 Task: In Heading Arial with underline. Font size of heading  '18'Font style of data Calibri. Font size of data  9Alignment of headline & data Align center. Fill color in heading,  RedFont color of data Black Apply border in Data No BorderIn the sheet   Radiant Sales templetes book
Action: Mouse moved to (344, 606)
Screenshot: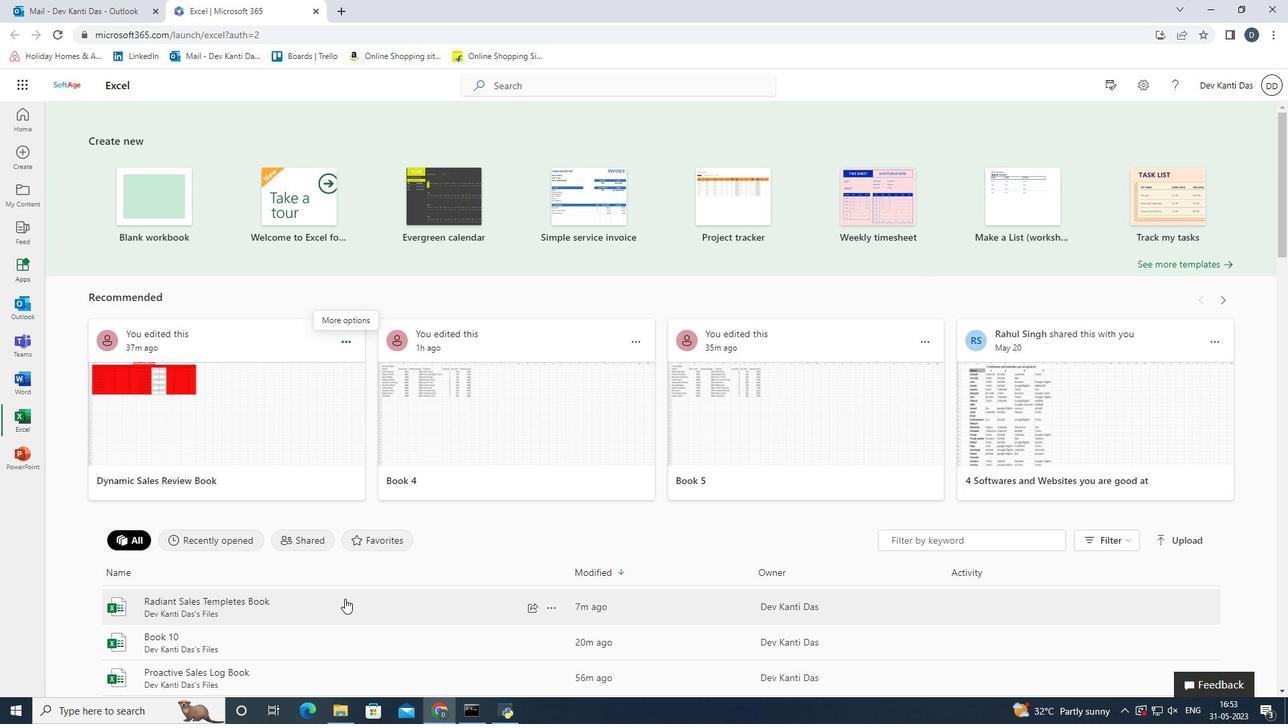 
Action: Mouse pressed left at (344, 606)
Screenshot: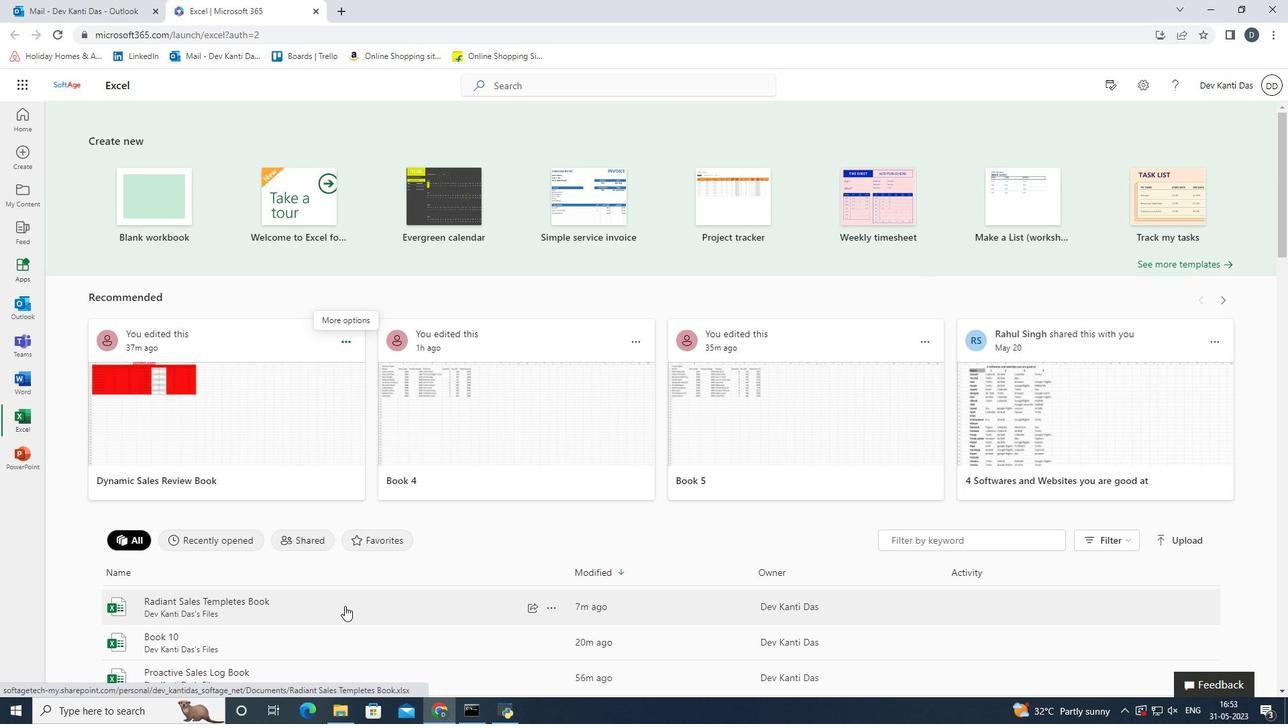 
Action: Mouse moved to (151, 234)
Screenshot: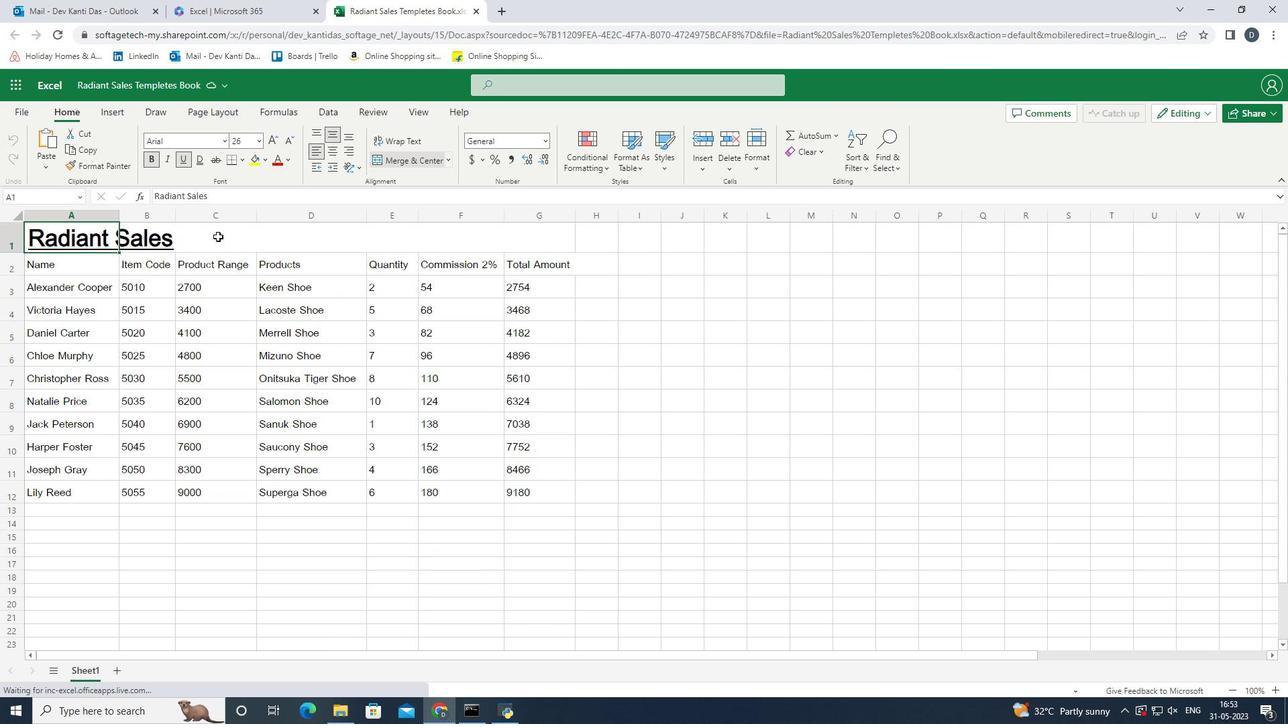 
Action: Mouse pressed left at (151, 234)
Screenshot: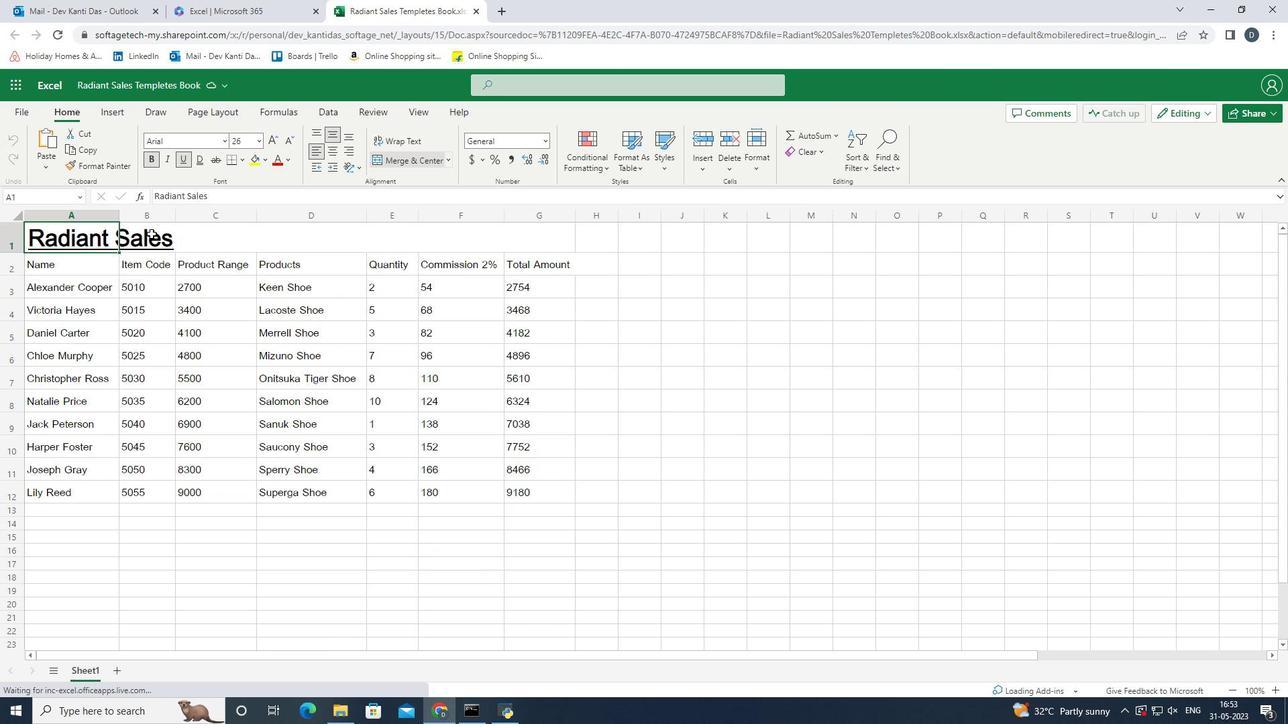 
Action: Mouse moved to (224, 142)
Screenshot: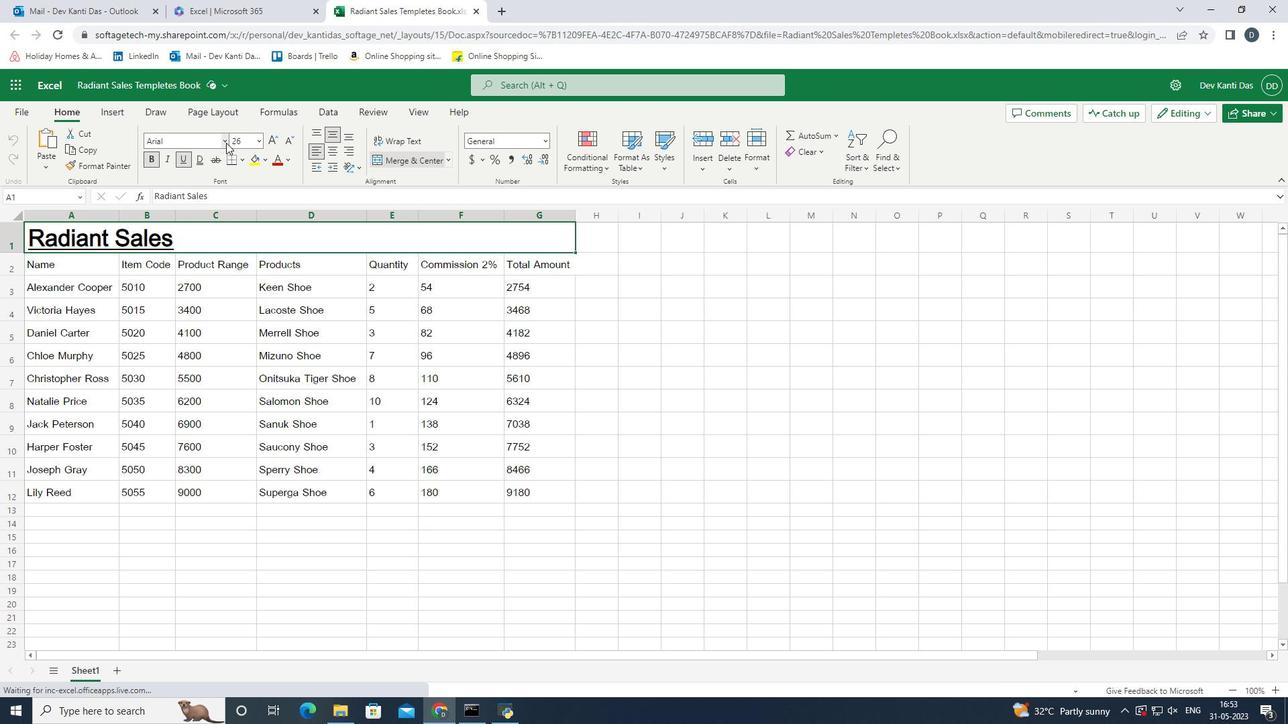 
Action: Mouse pressed left at (224, 142)
Screenshot: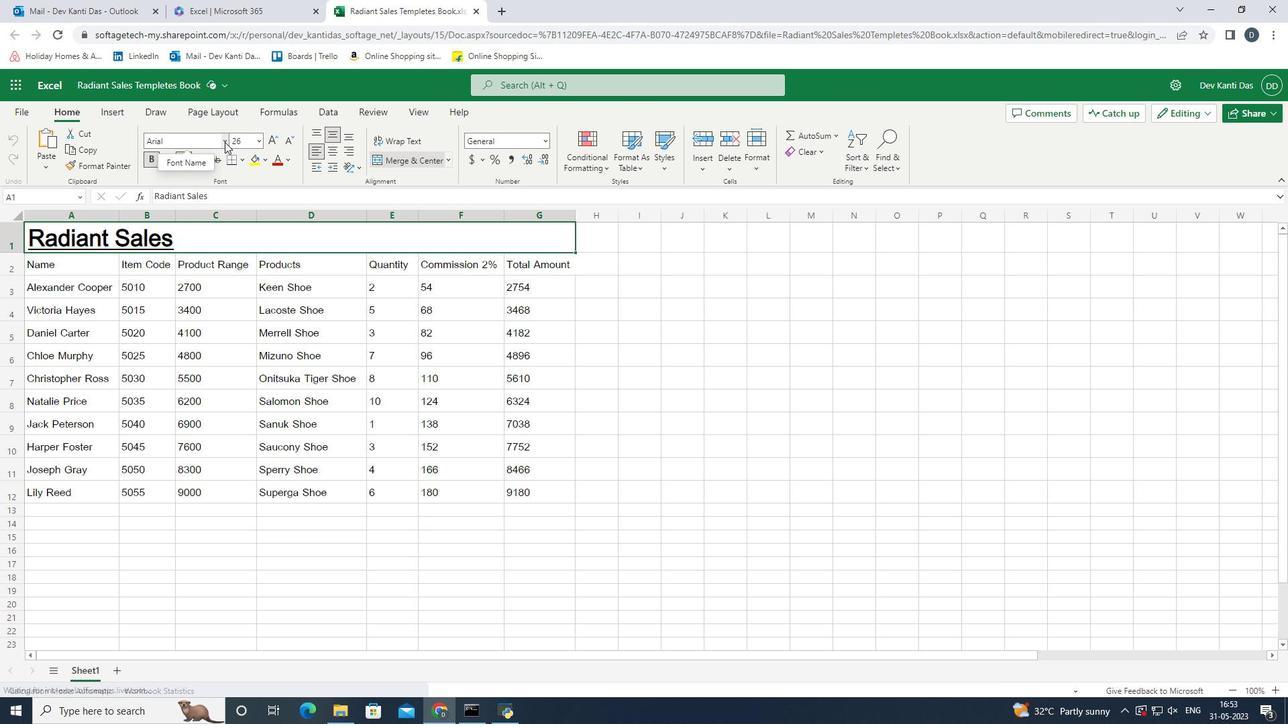 
Action: Mouse moved to (197, 201)
Screenshot: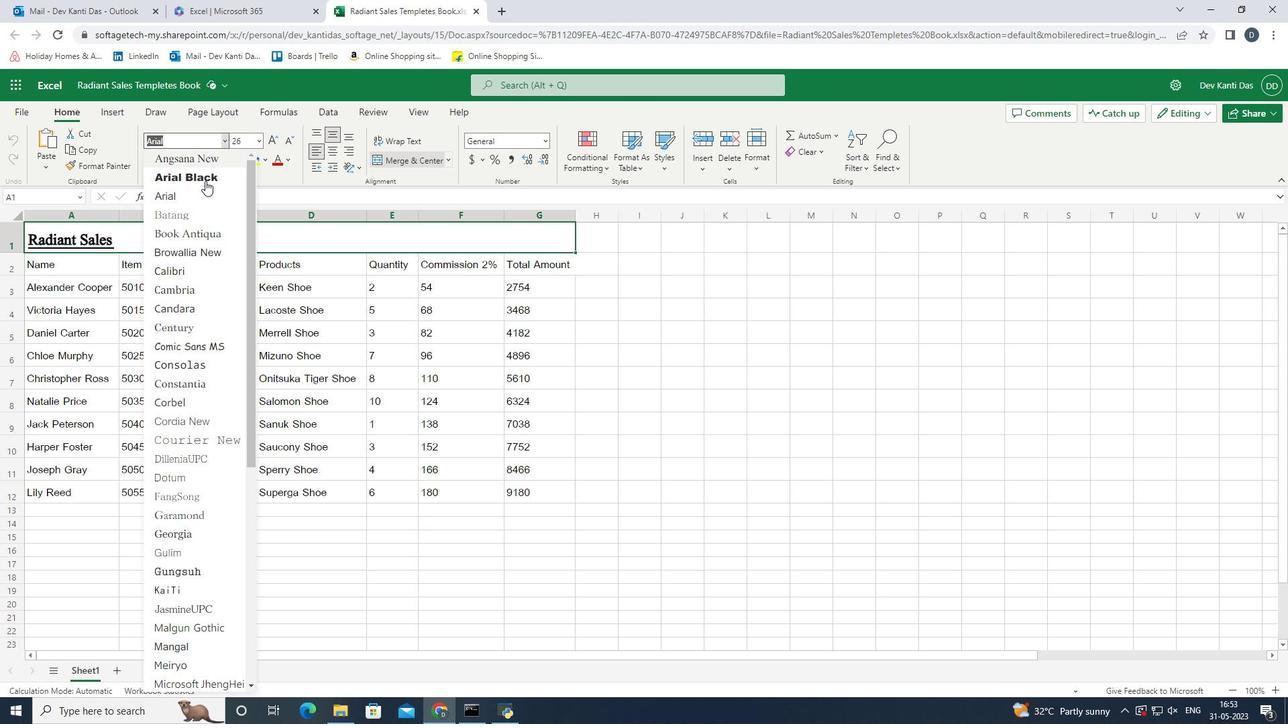 
Action: Mouse pressed left at (197, 201)
Screenshot: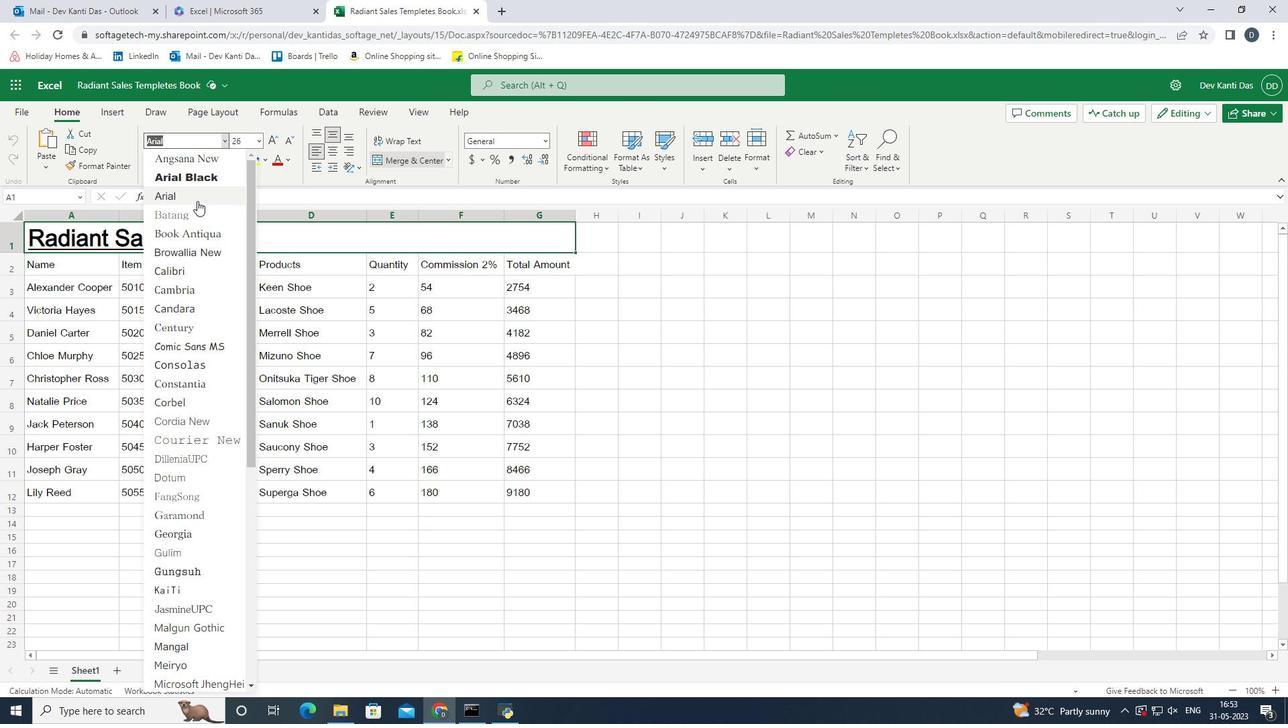 
Action: Mouse moved to (176, 161)
Screenshot: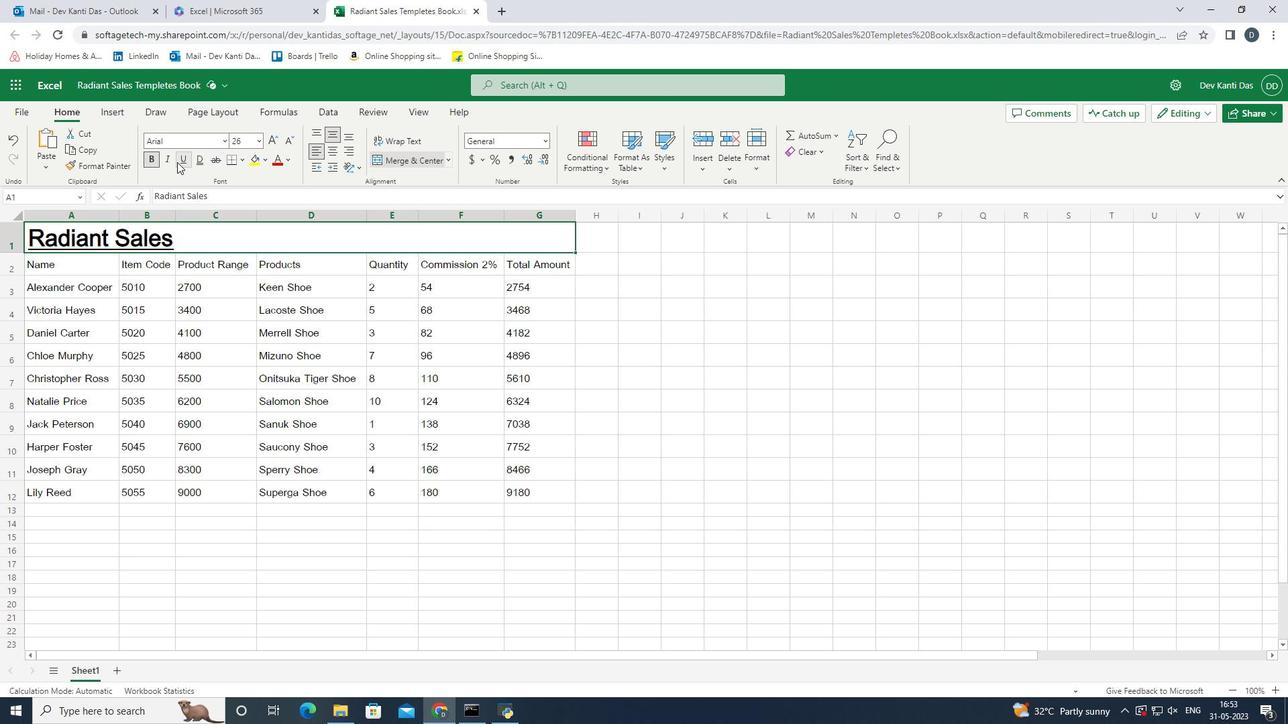 
Action: Mouse pressed left at (176, 161)
Screenshot: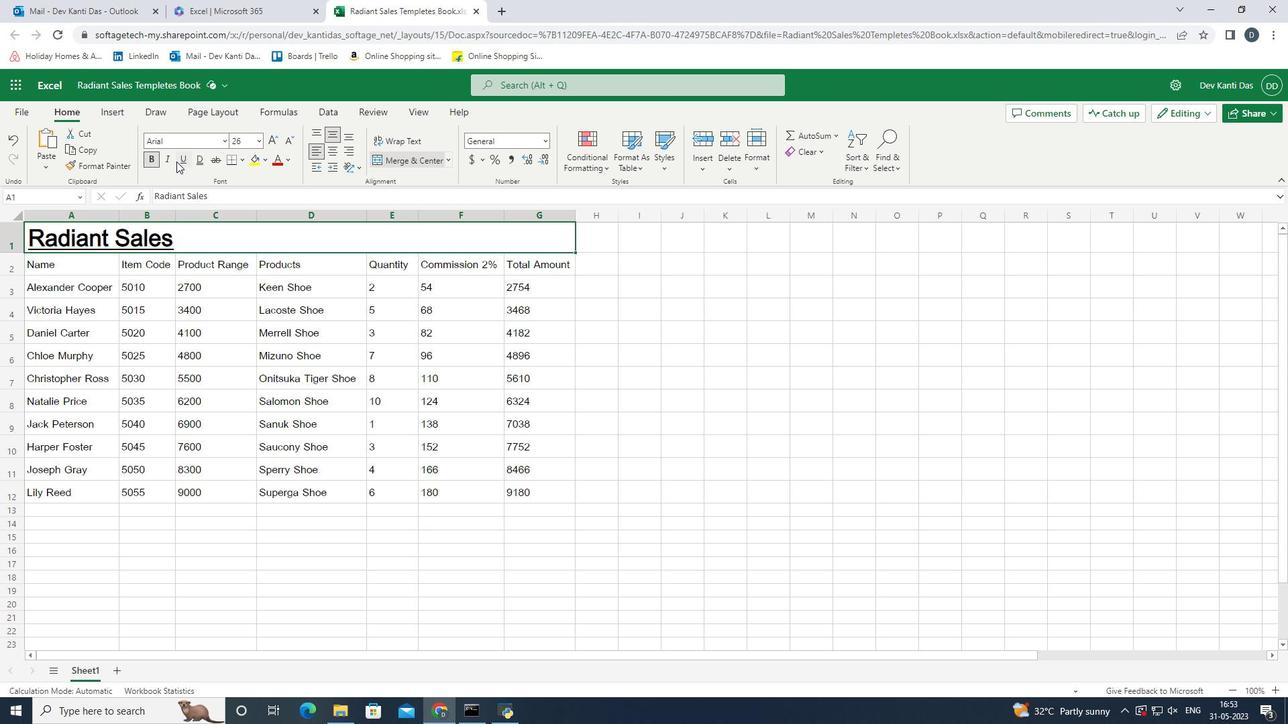 
Action: Mouse moved to (183, 161)
Screenshot: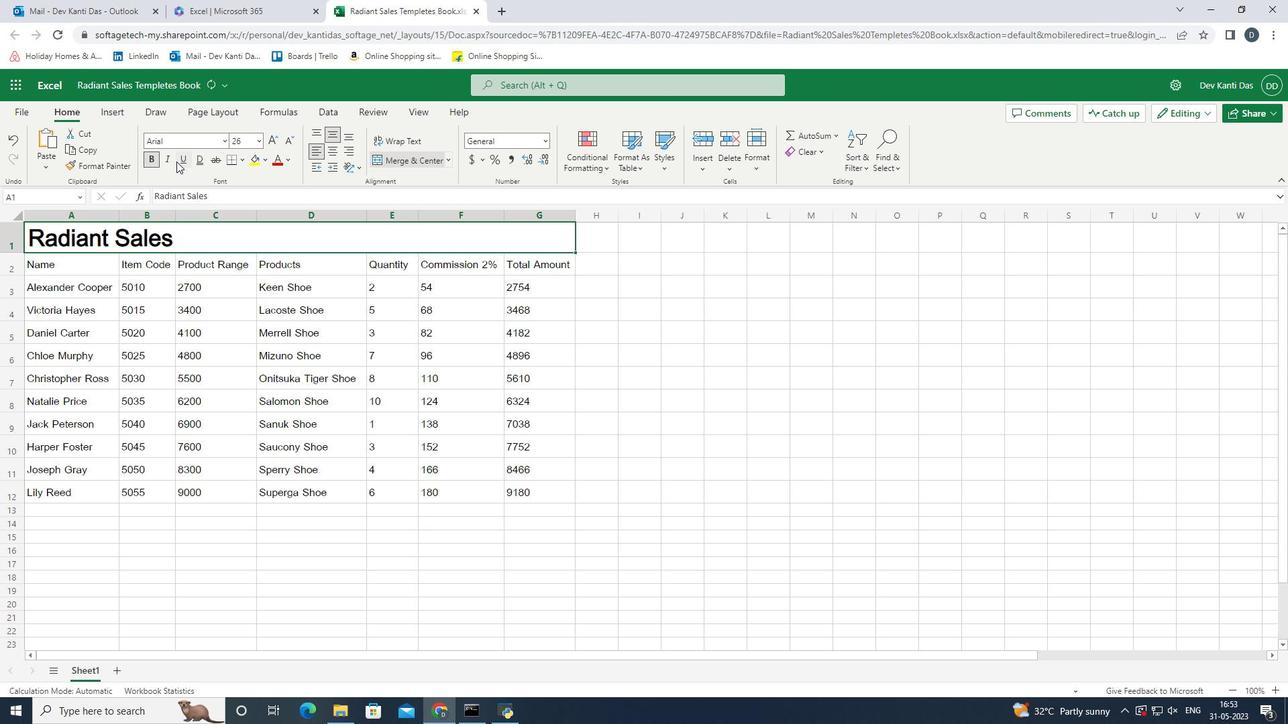 
Action: Mouse pressed left at (183, 161)
Screenshot: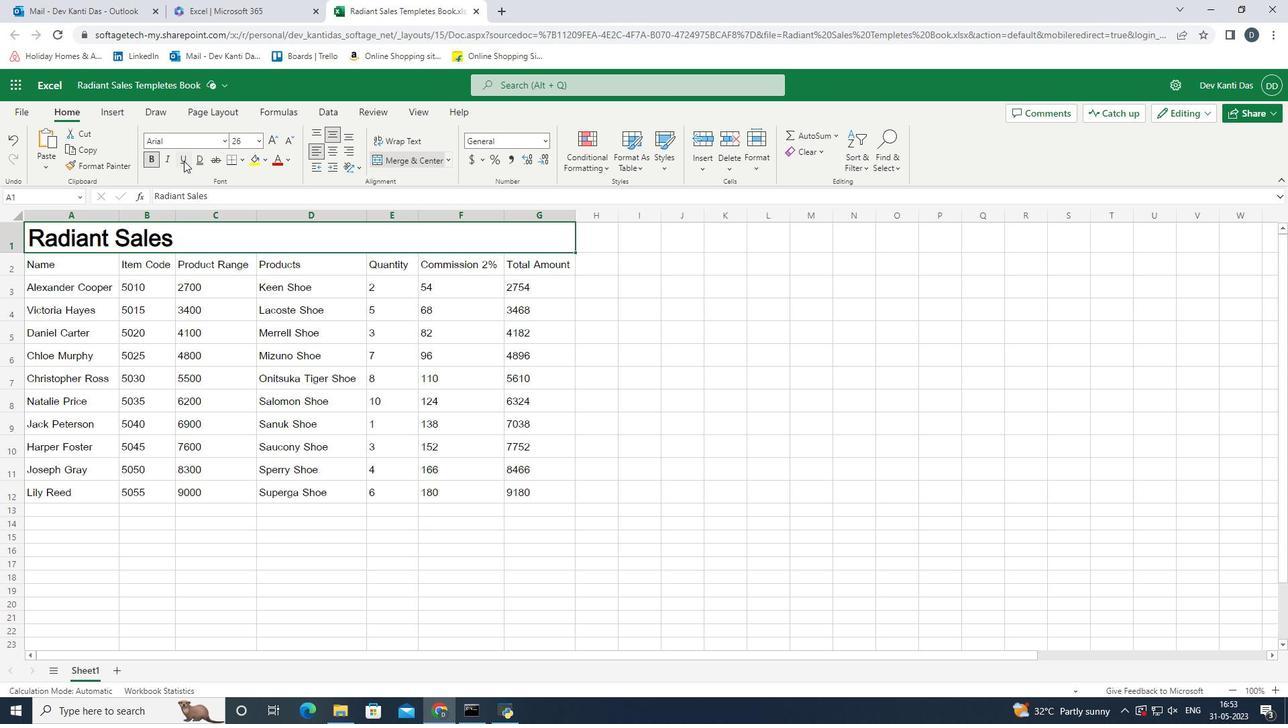 
Action: Mouse moved to (256, 141)
Screenshot: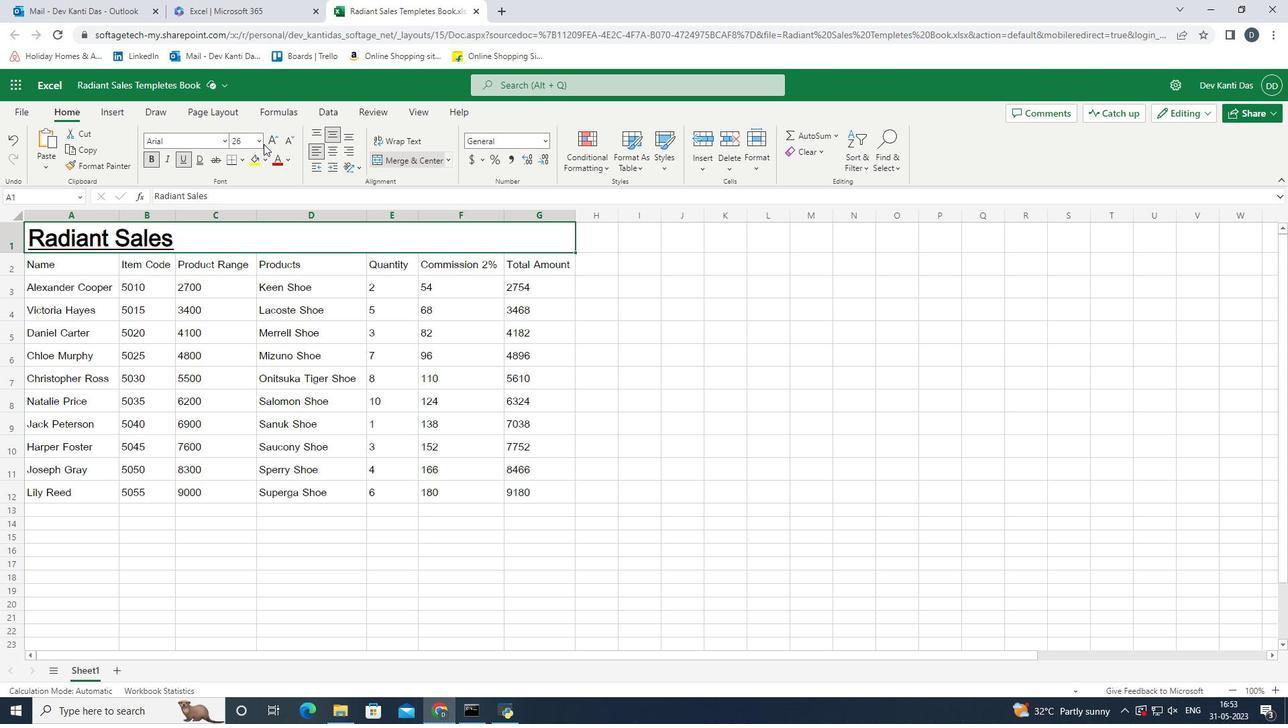 
Action: Mouse pressed left at (256, 141)
Screenshot: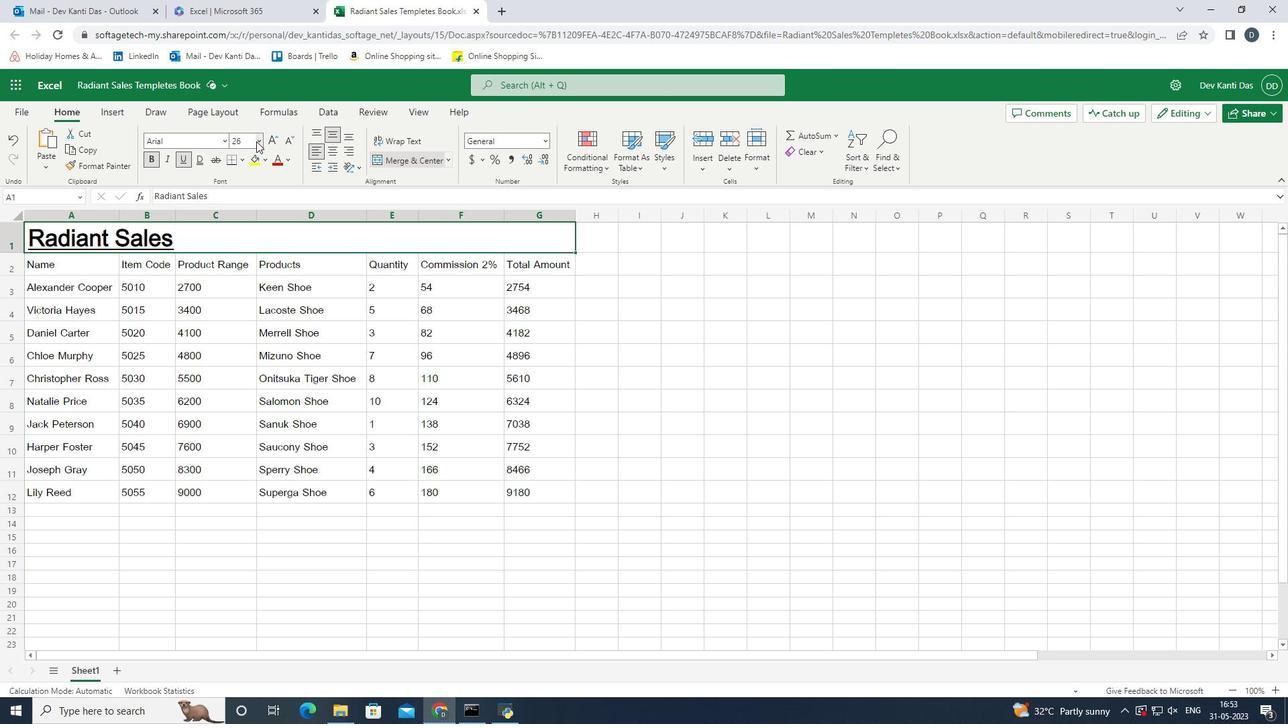 
Action: Mouse moved to (253, 287)
Screenshot: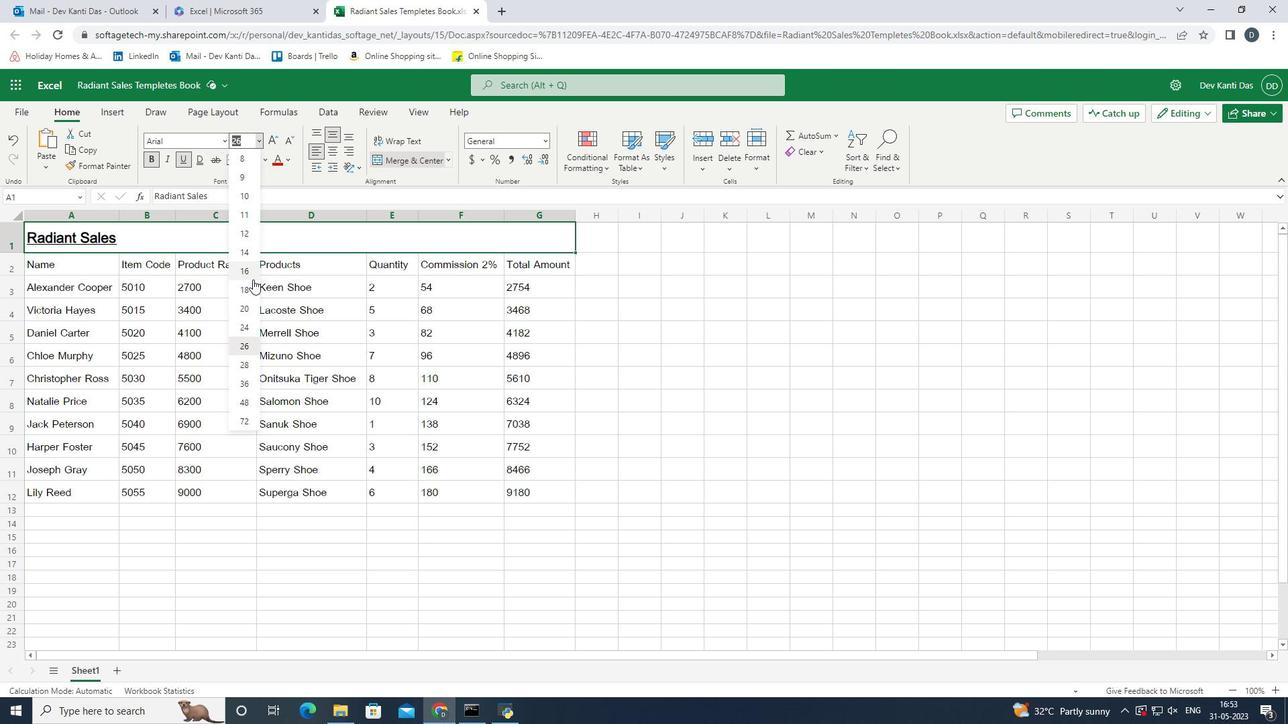 
Action: Mouse pressed left at (253, 287)
Screenshot: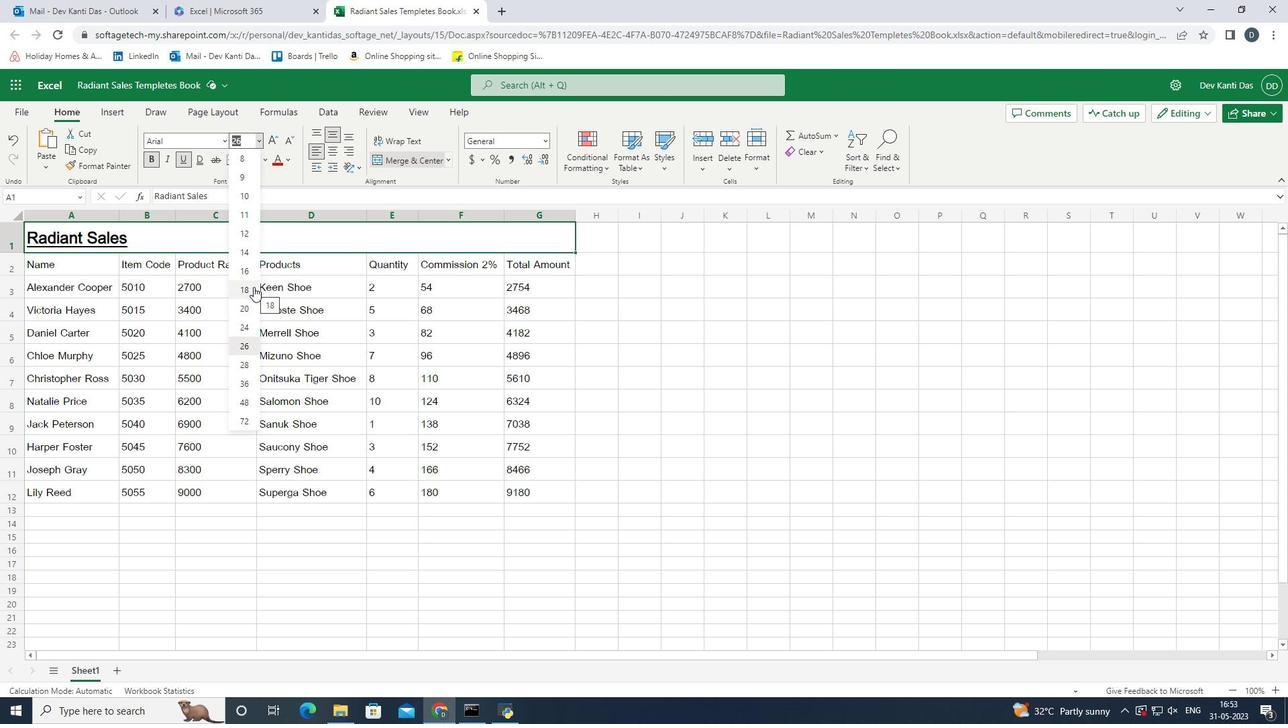 
Action: Mouse moved to (51, 256)
Screenshot: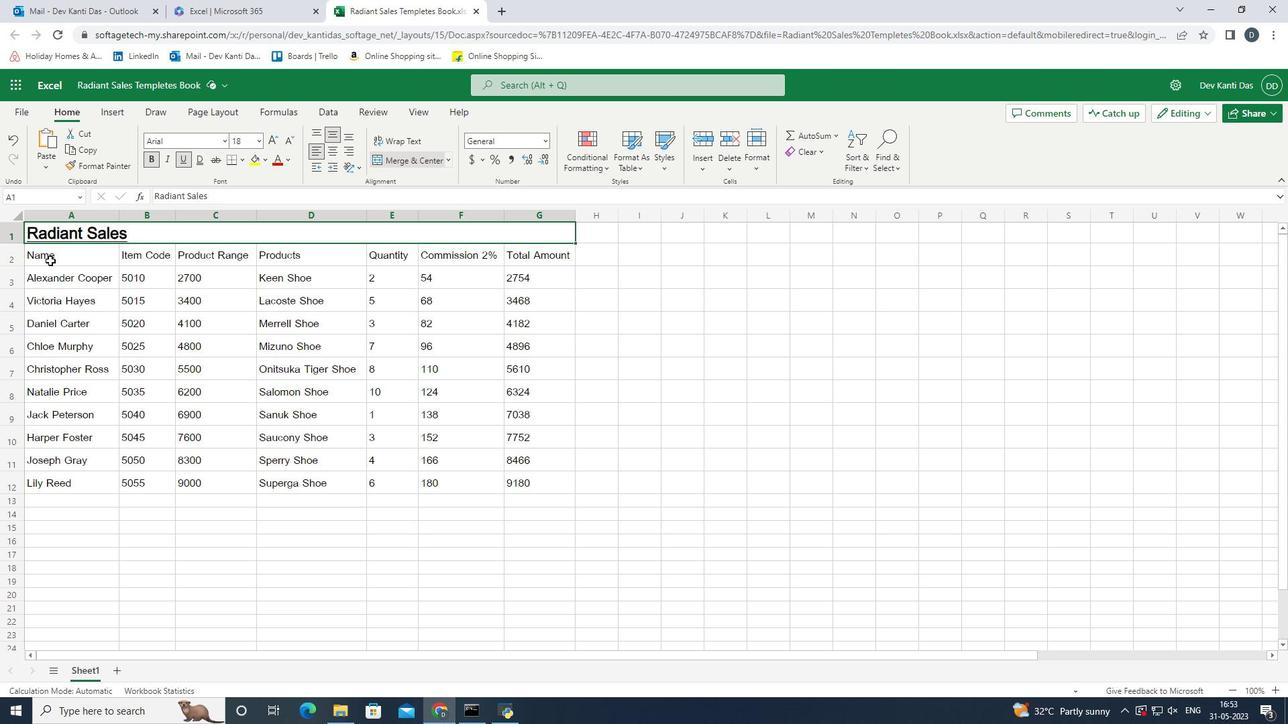 
Action: Mouse pressed left at (51, 256)
Screenshot: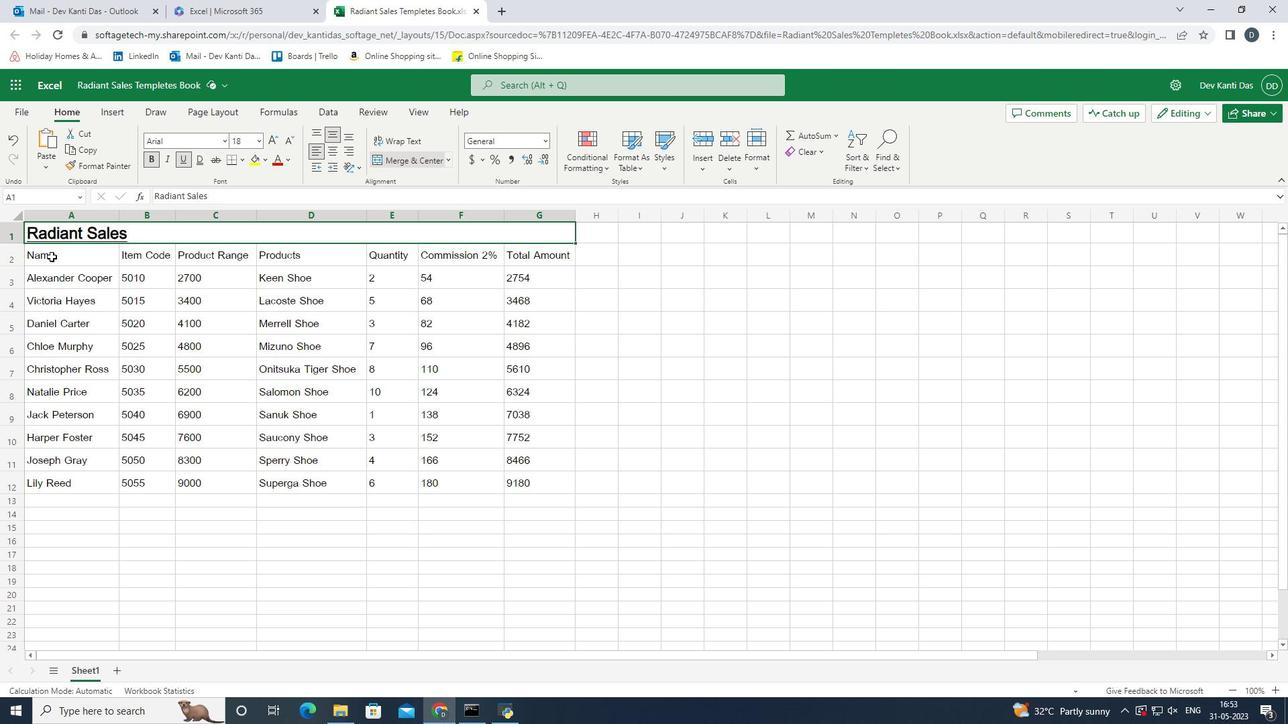 
Action: Mouse moved to (55, 254)
Screenshot: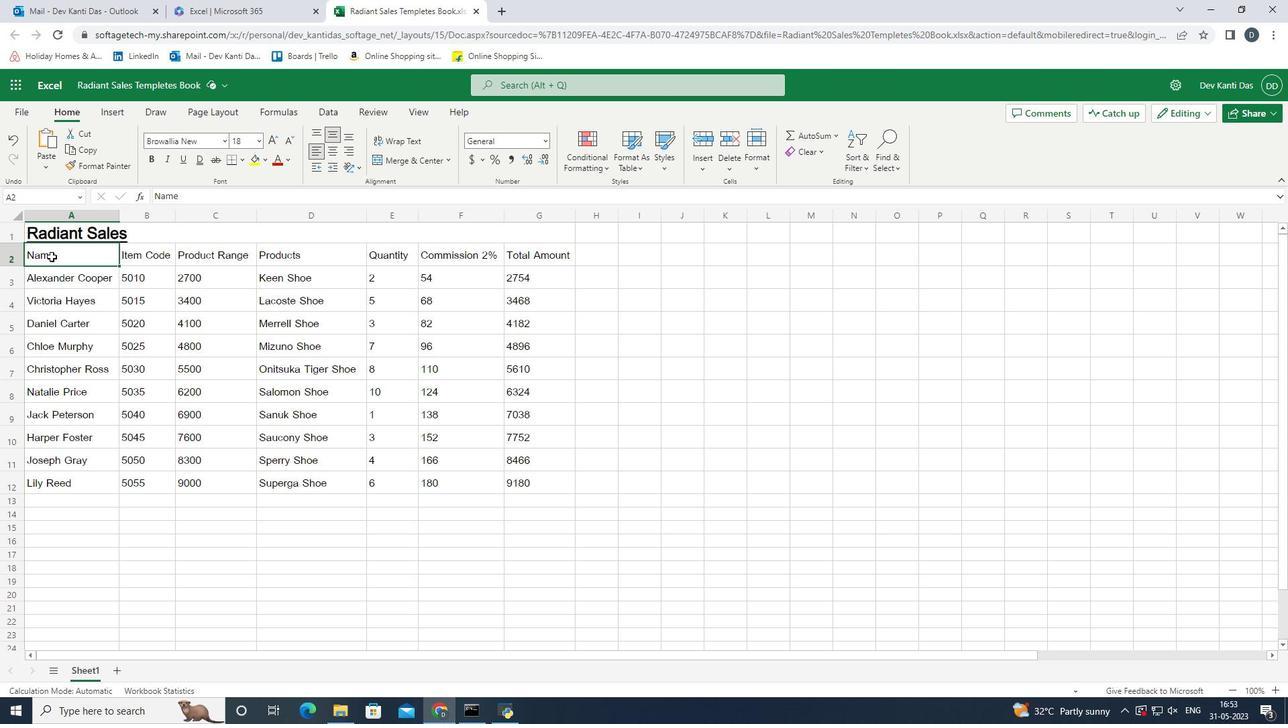 
Action: Mouse pressed left at (55, 254)
Screenshot: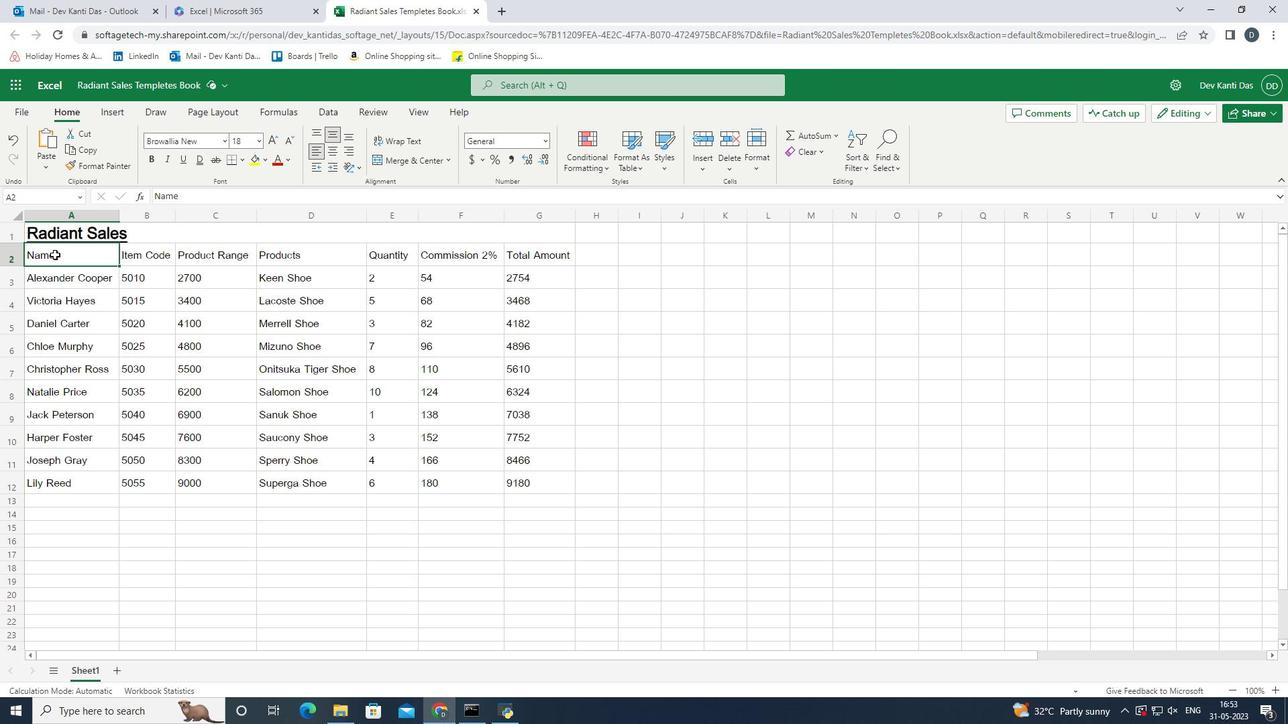 
Action: Mouse moved to (226, 139)
Screenshot: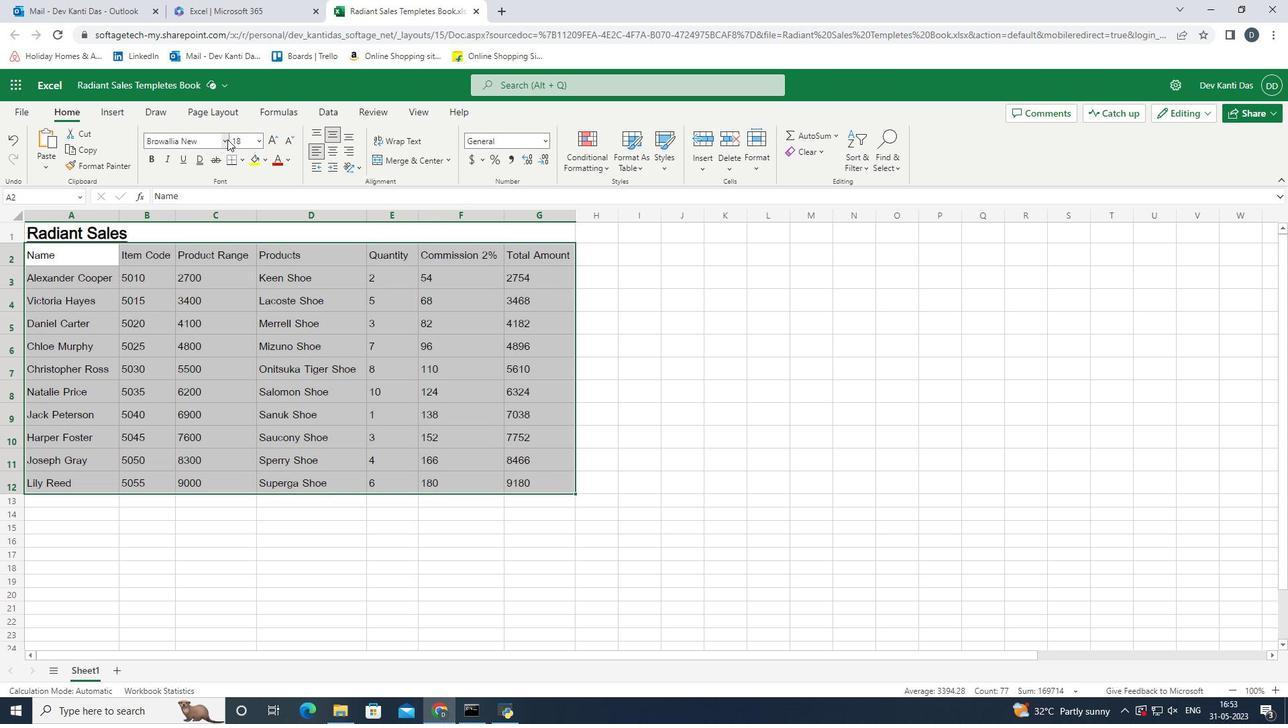 
Action: Mouse pressed left at (226, 139)
Screenshot: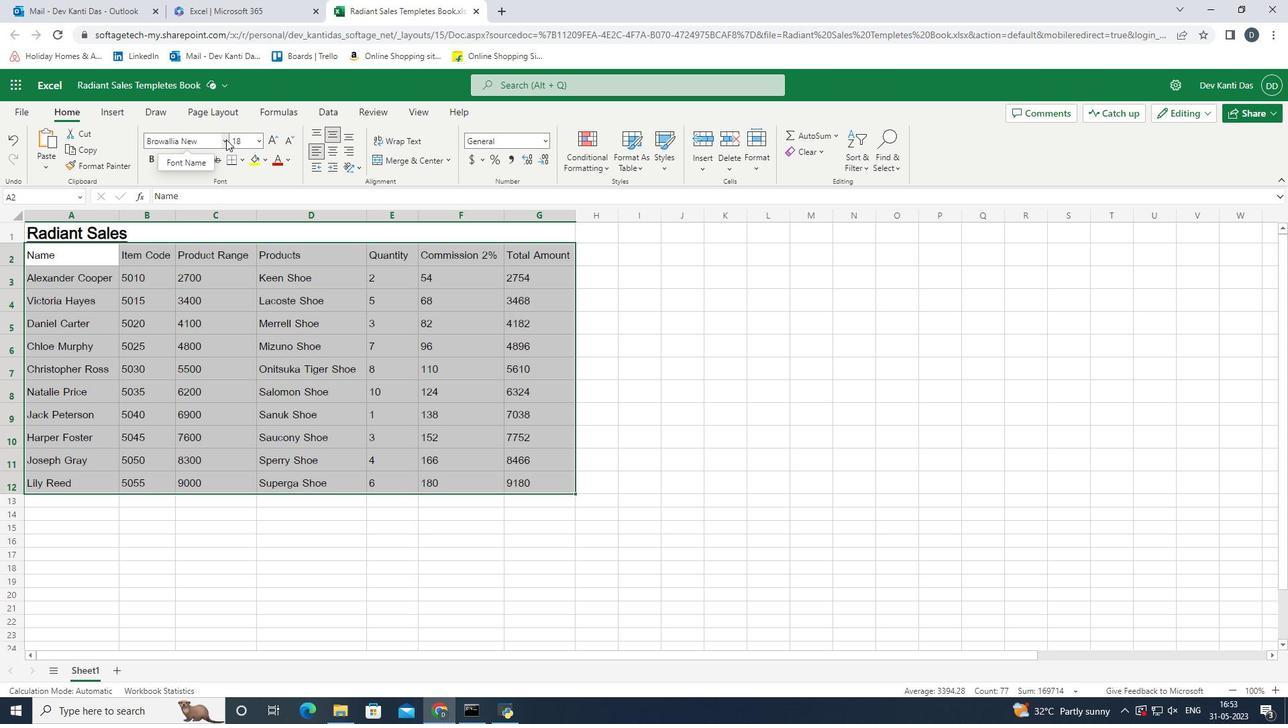 
Action: Mouse moved to (205, 273)
Screenshot: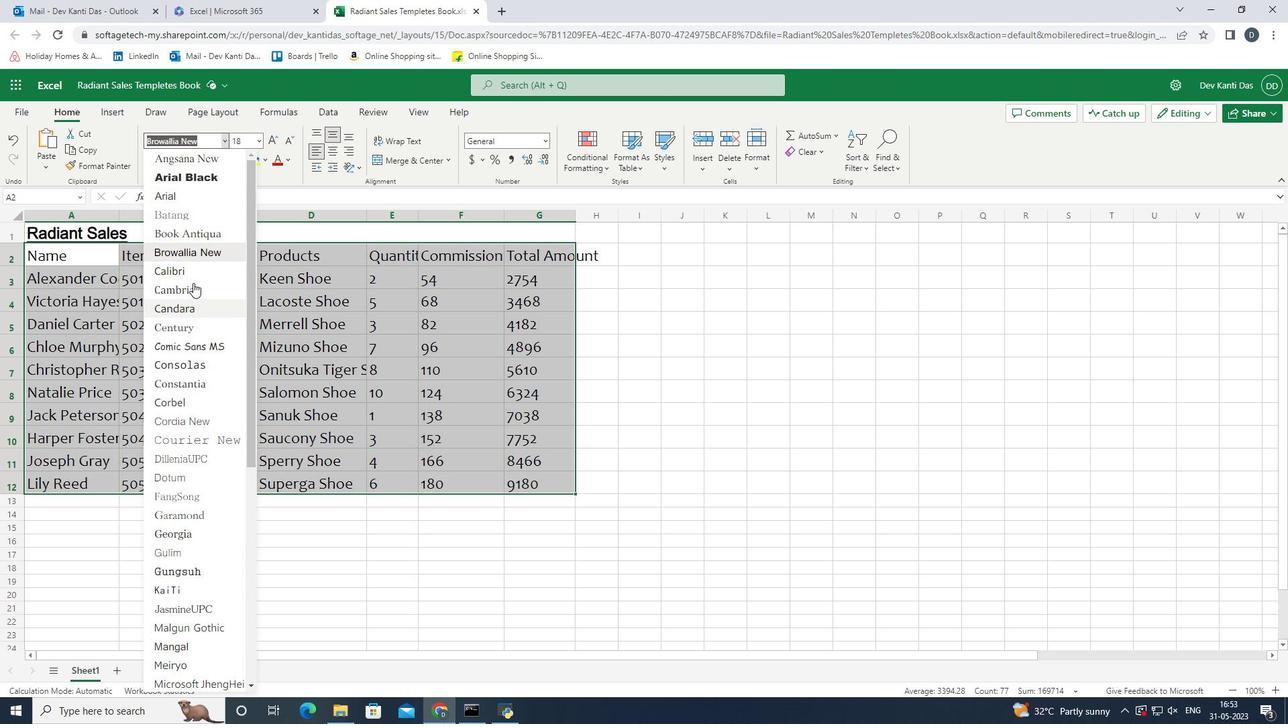
Action: Mouse pressed left at (205, 273)
Screenshot: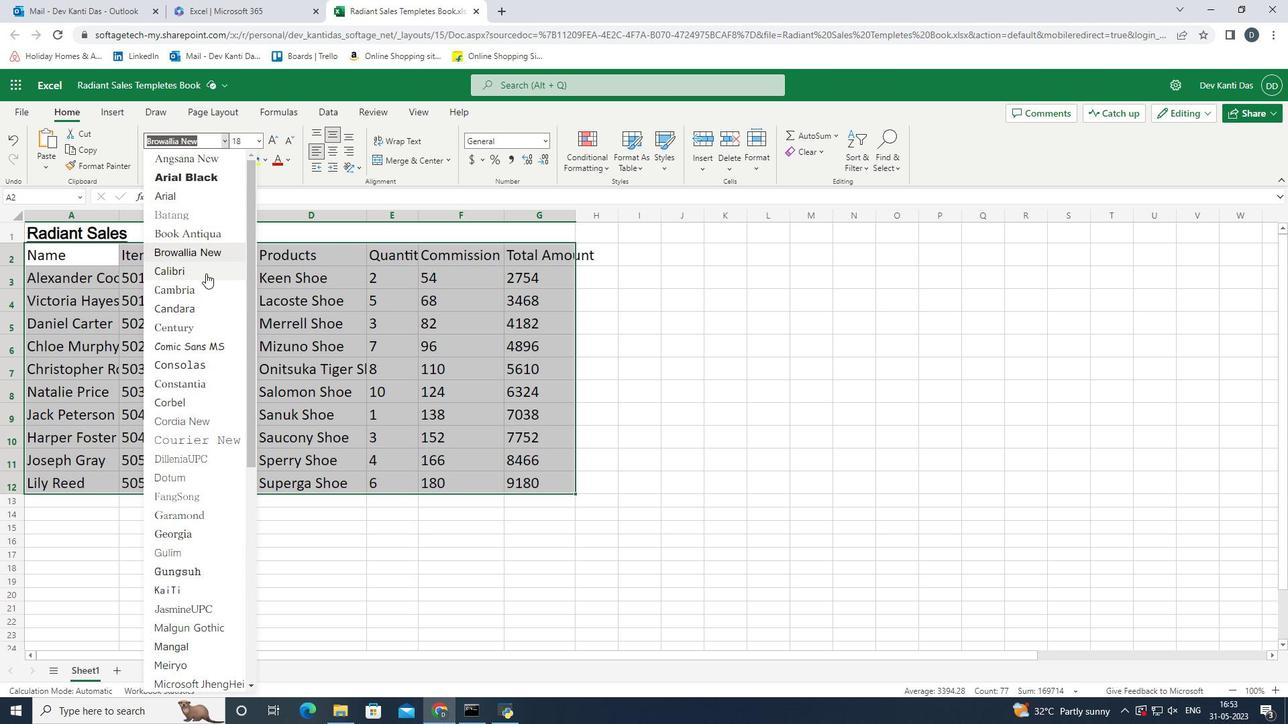 
Action: Mouse moved to (258, 139)
Screenshot: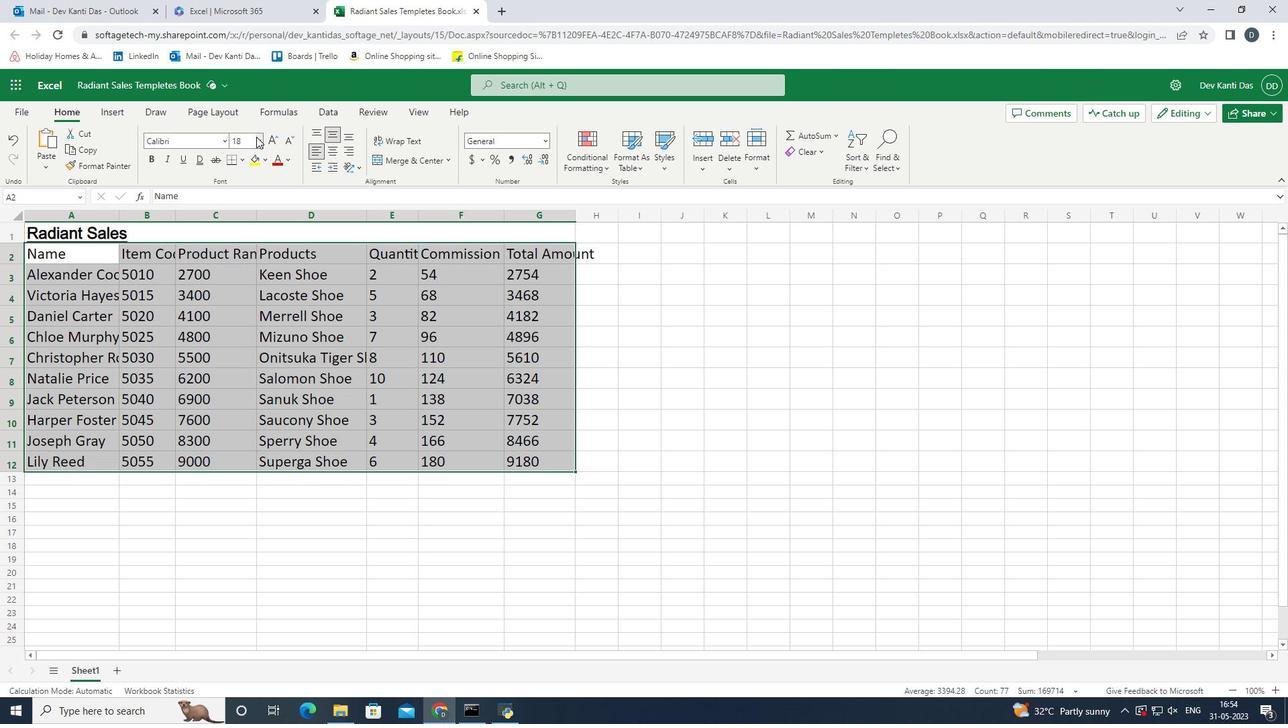 
Action: Mouse pressed left at (258, 139)
Screenshot: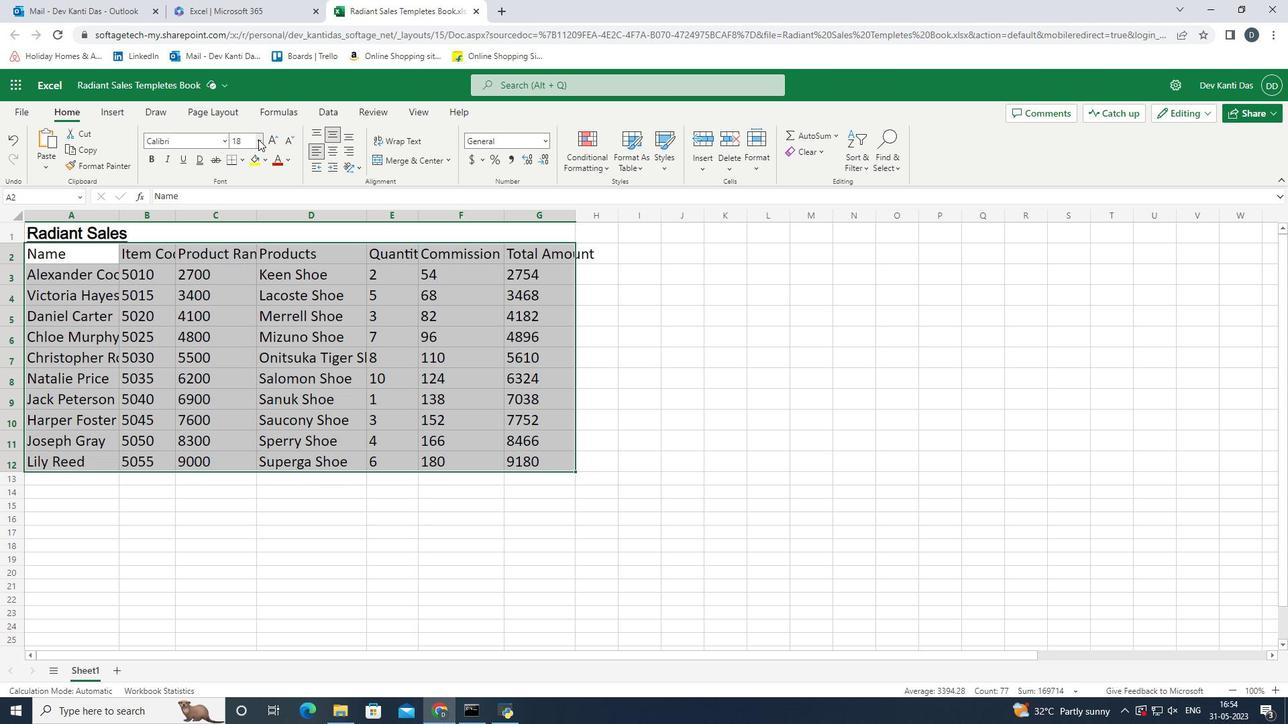 
Action: Mouse moved to (255, 173)
Screenshot: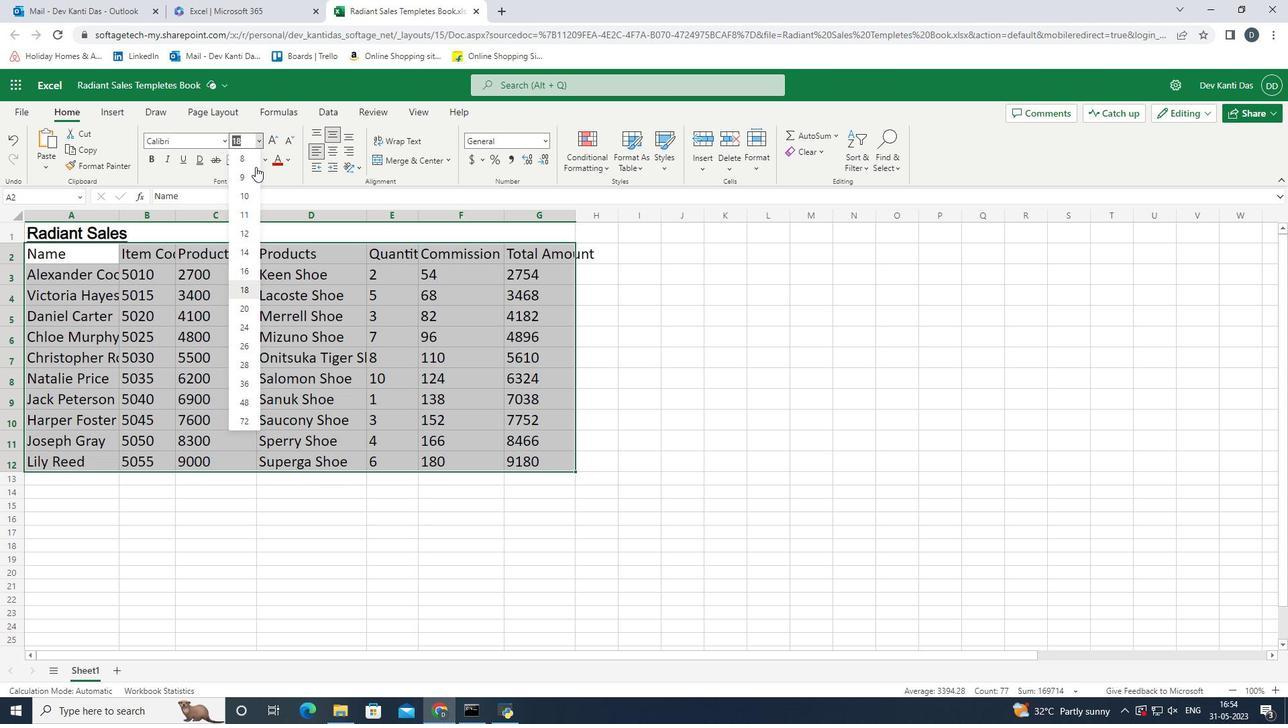 
Action: Mouse pressed left at (255, 173)
Screenshot: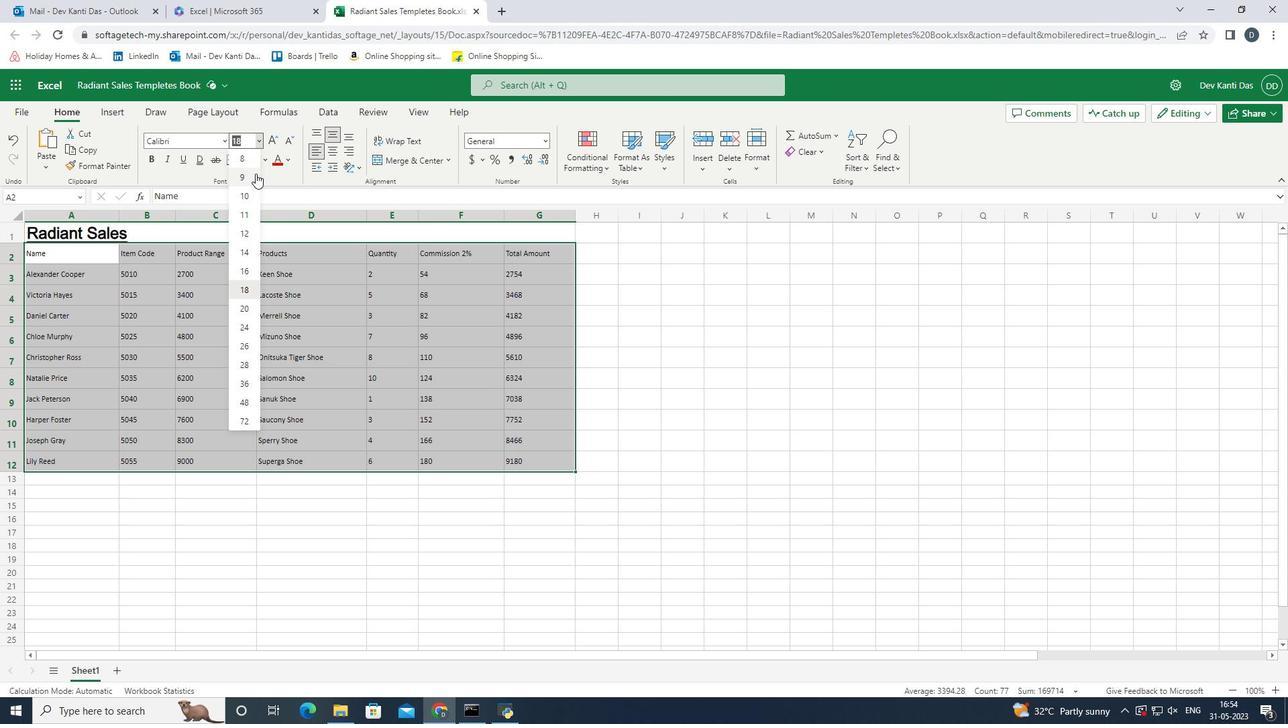 
Action: Mouse moved to (231, 228)
Screenshot: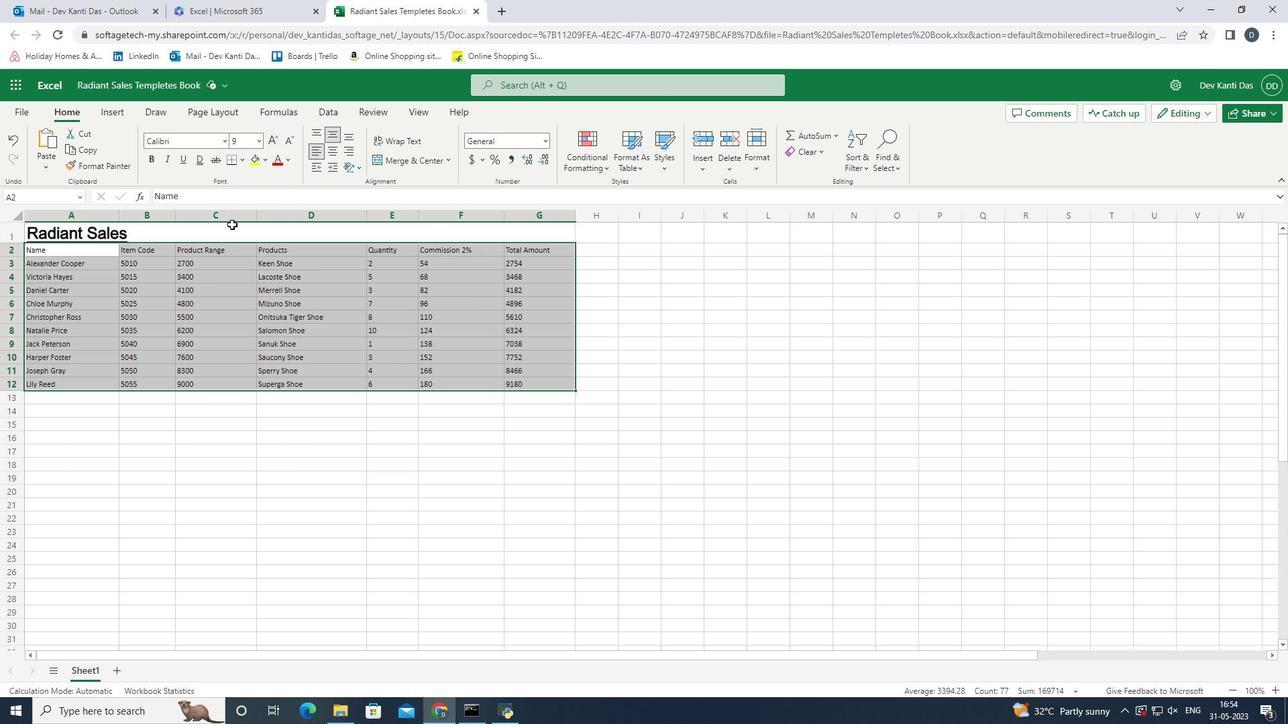 
Action: Mouse pressed left at (231, 228)
Screenshot: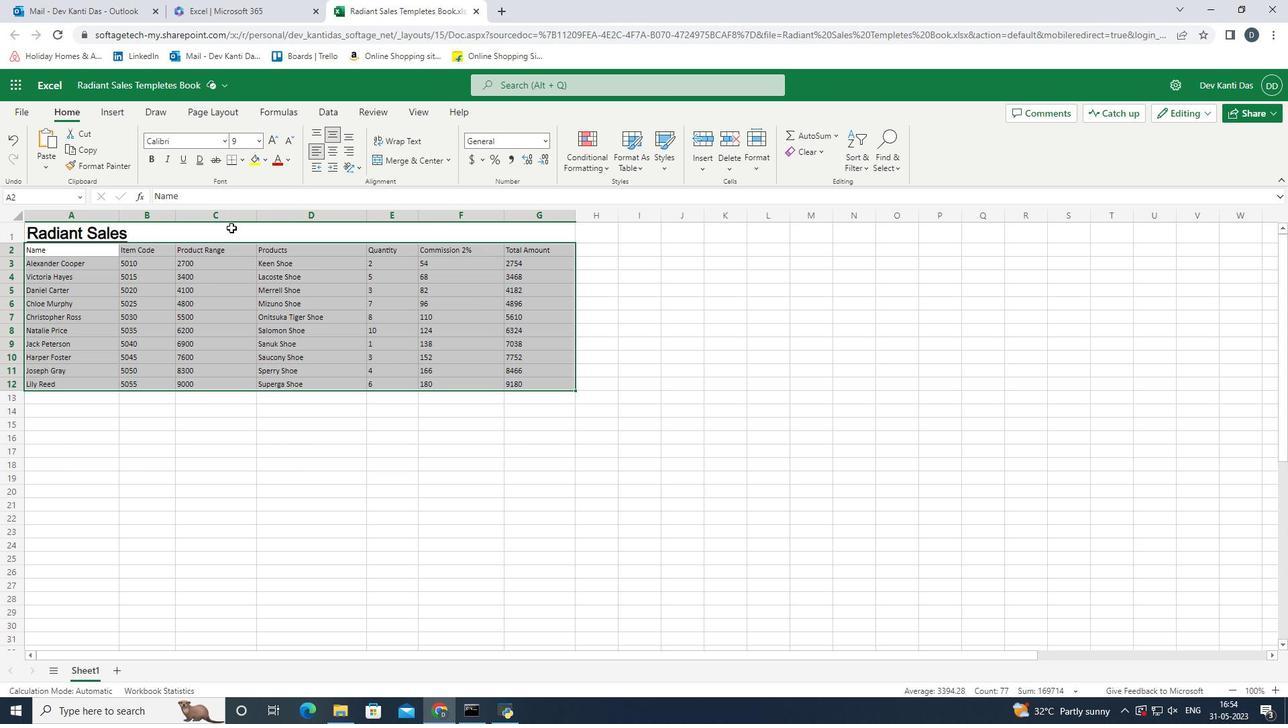 
Action: Mouse pressed left at (231, 228)
Screenshot: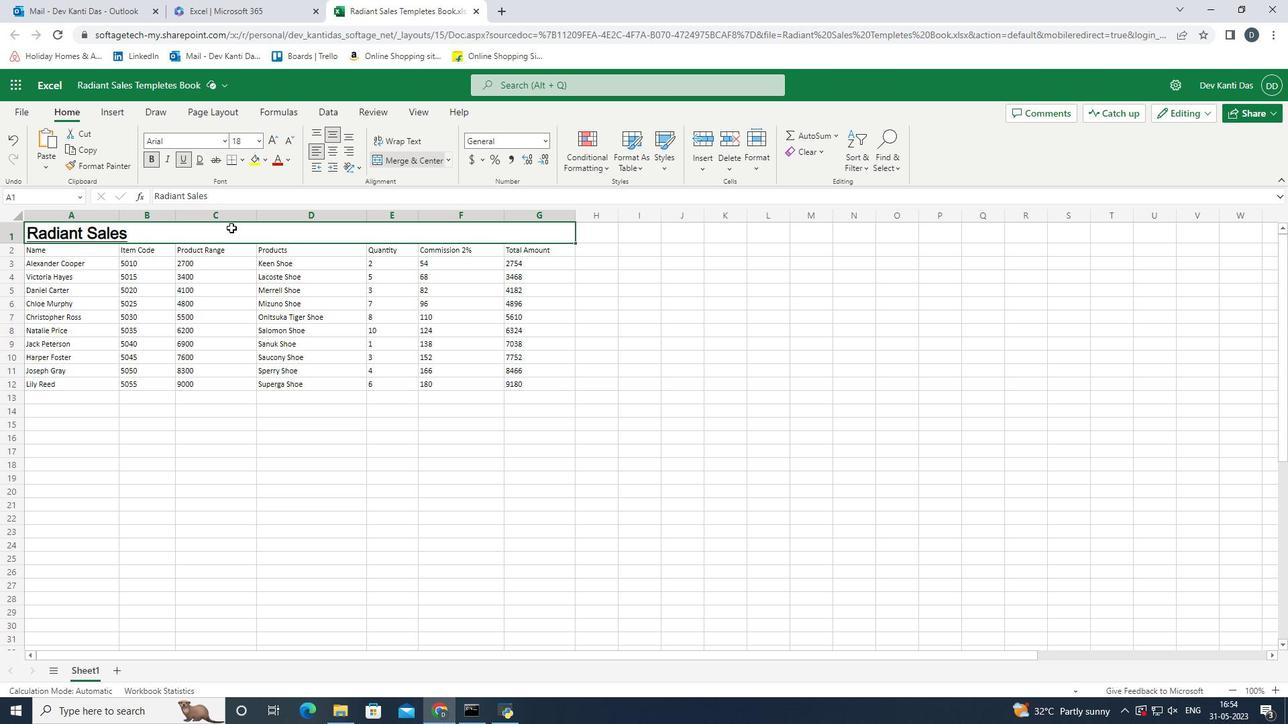 
Action: Mouse moved to (336, 154)
Screenshot: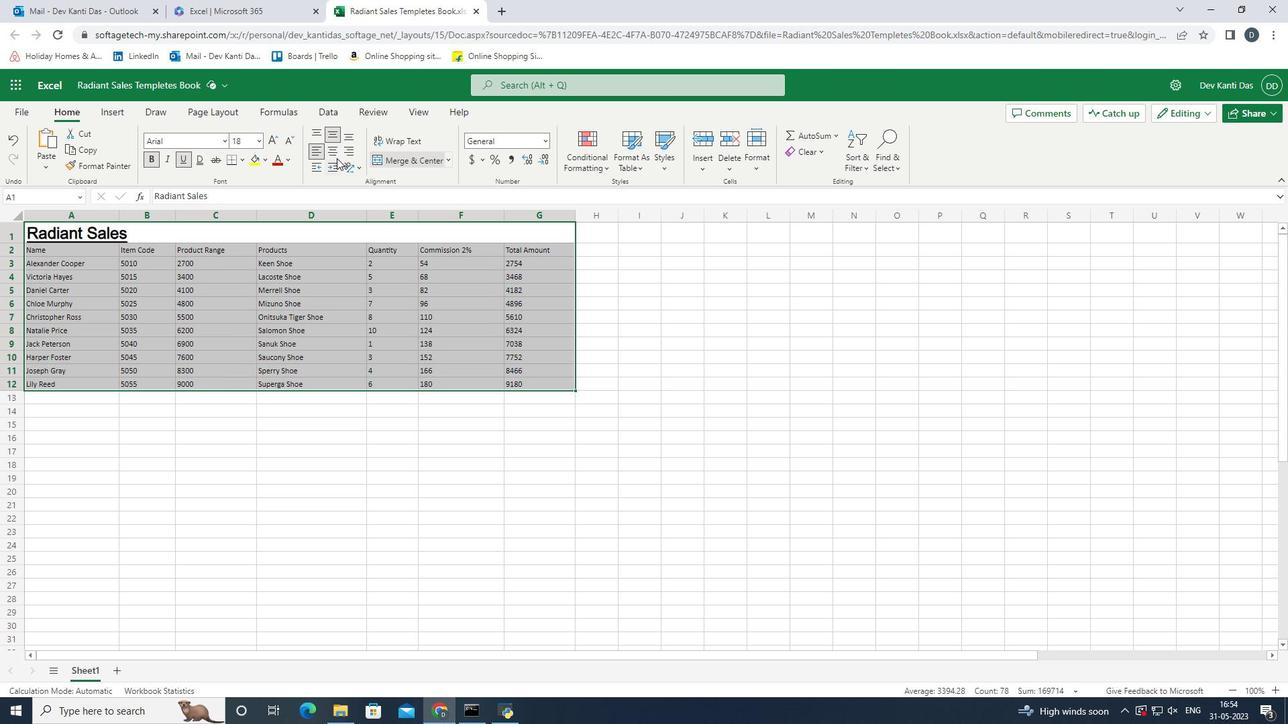 
Action: Mouse pressed left at (336, 154)
Screenshot: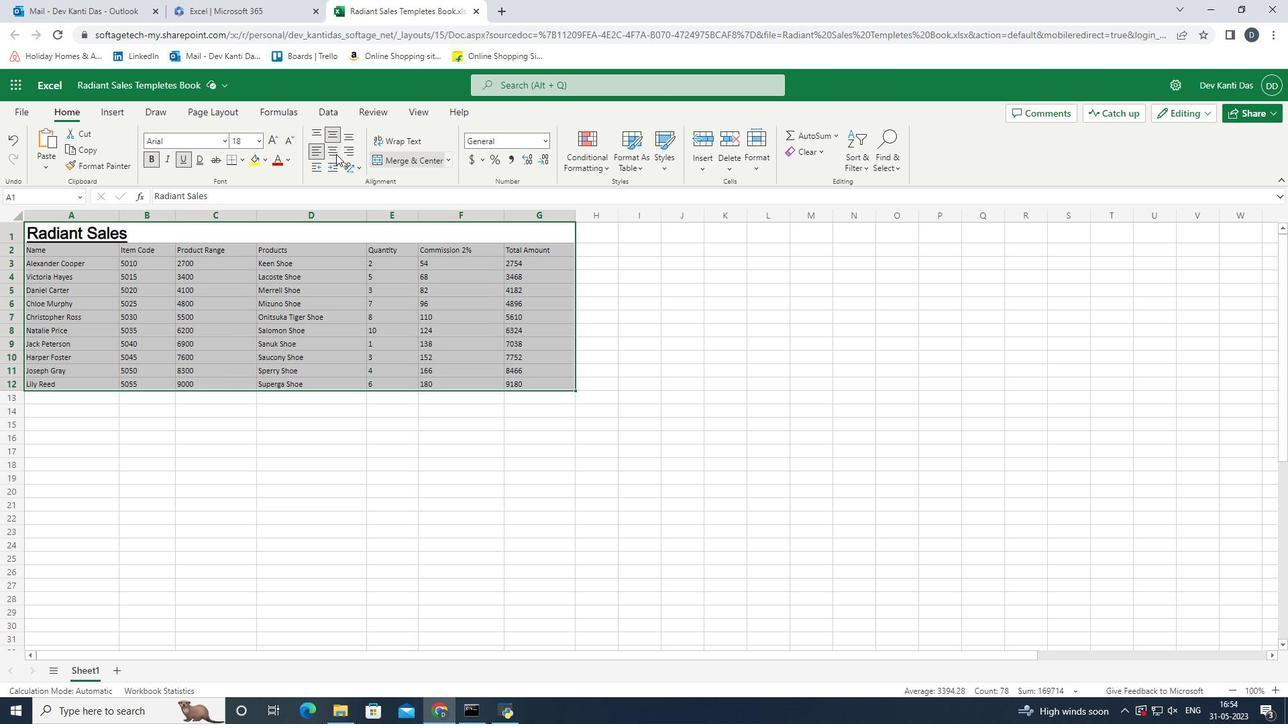 
Action: Mouse moved to (361, 226)
Screenshot: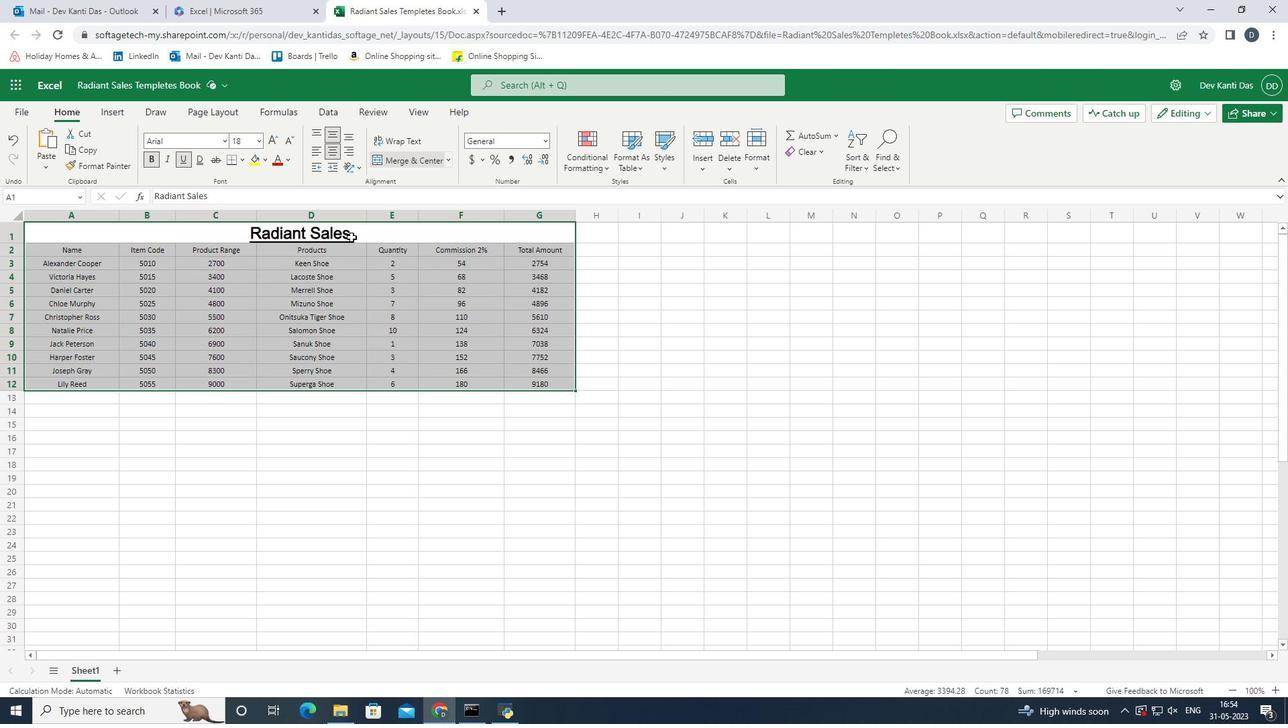
Action: Mouse pressed left at (361, 226)
Screenshot: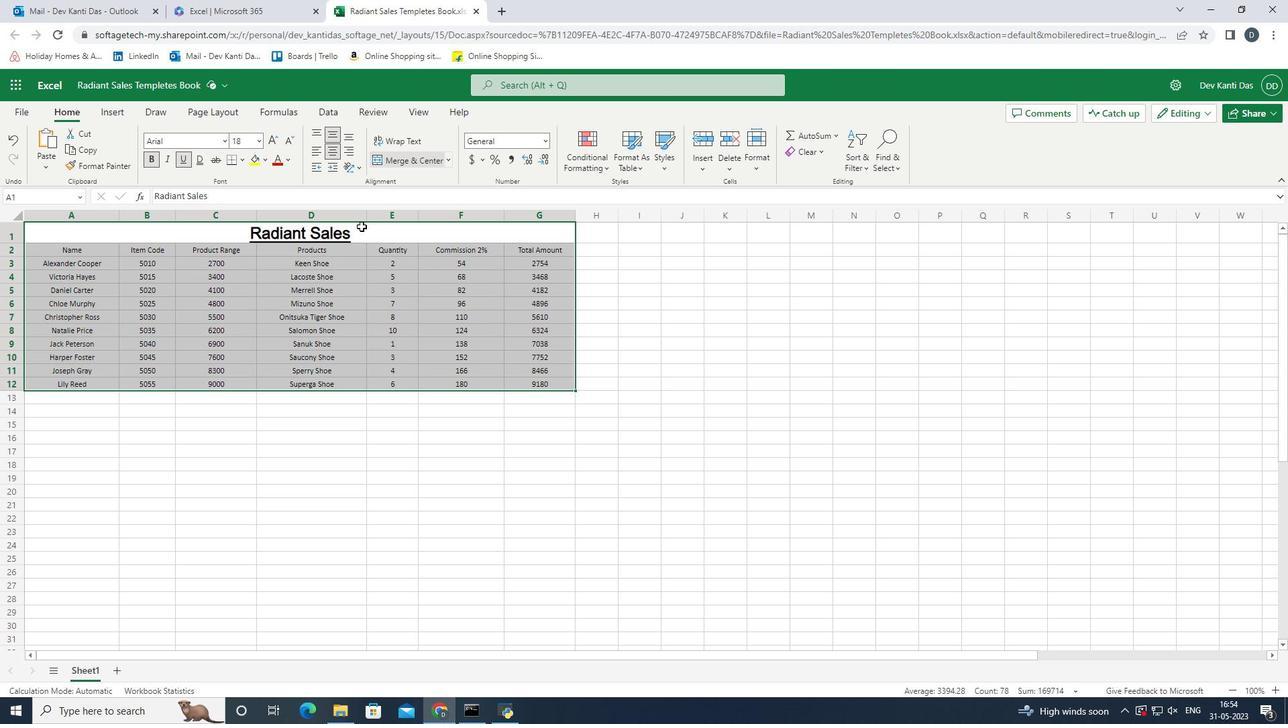 
Action: Mouse moved to (275, 161)
Screenshot: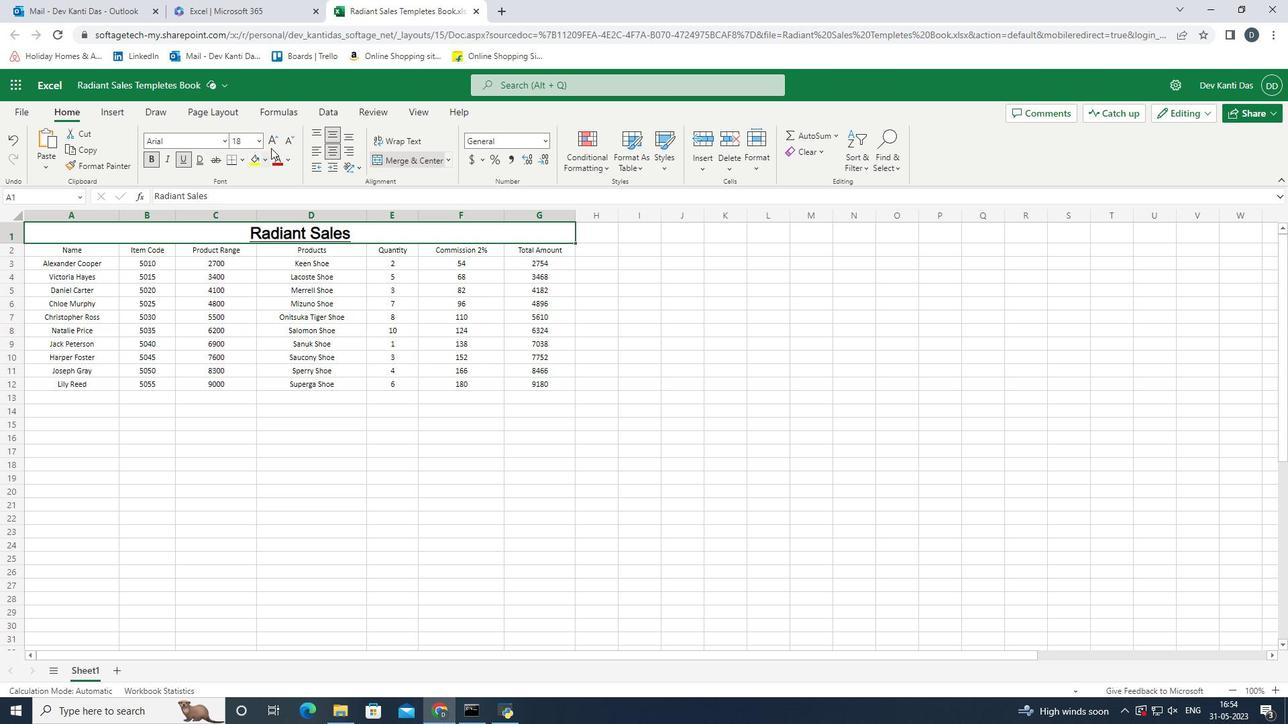 
Action: Mouse pressed left at (275, 161)
Screenshot: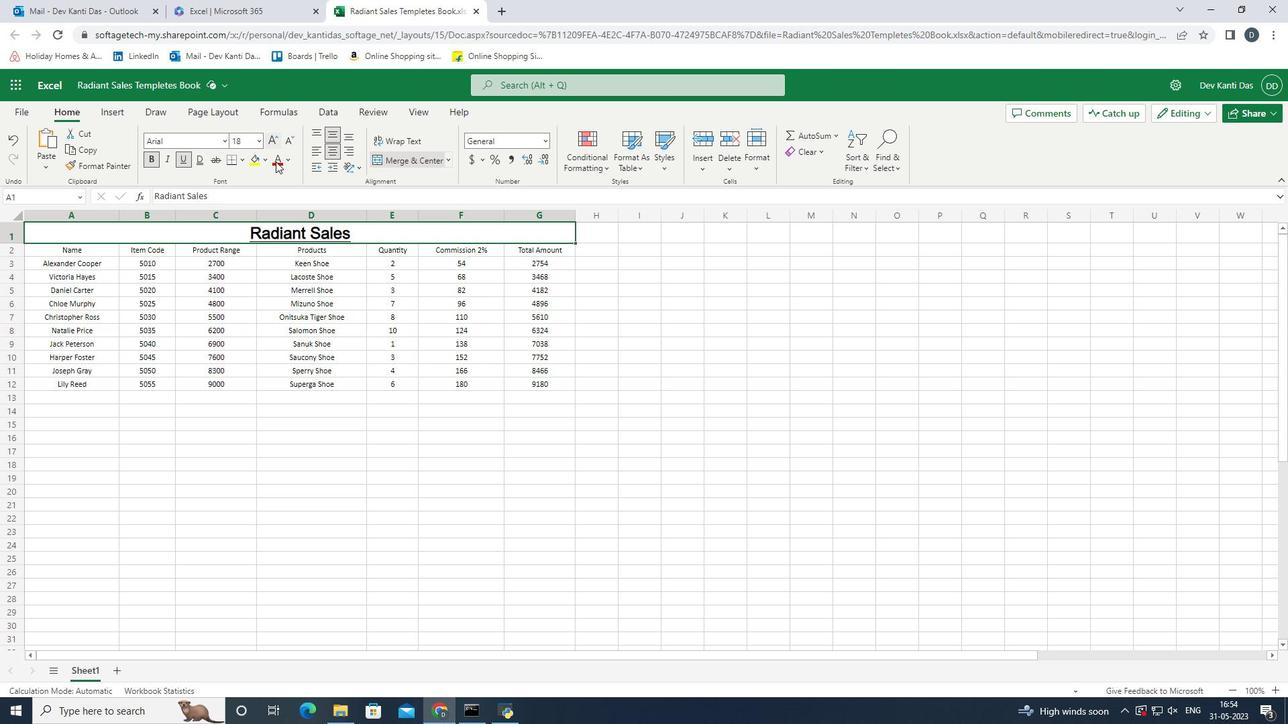 
Action: Mouse moved to (93, 249)
Screenshot: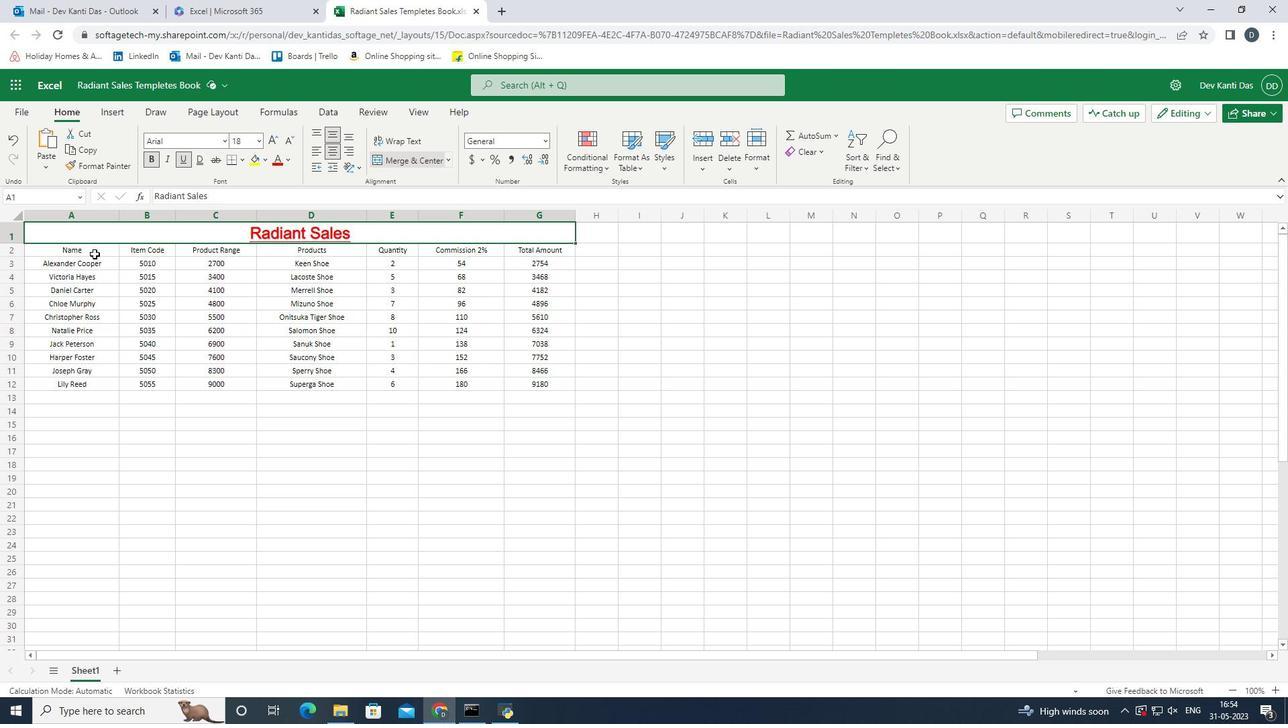 
Action: Mouse pressed left at (93, 249)
Screenshot: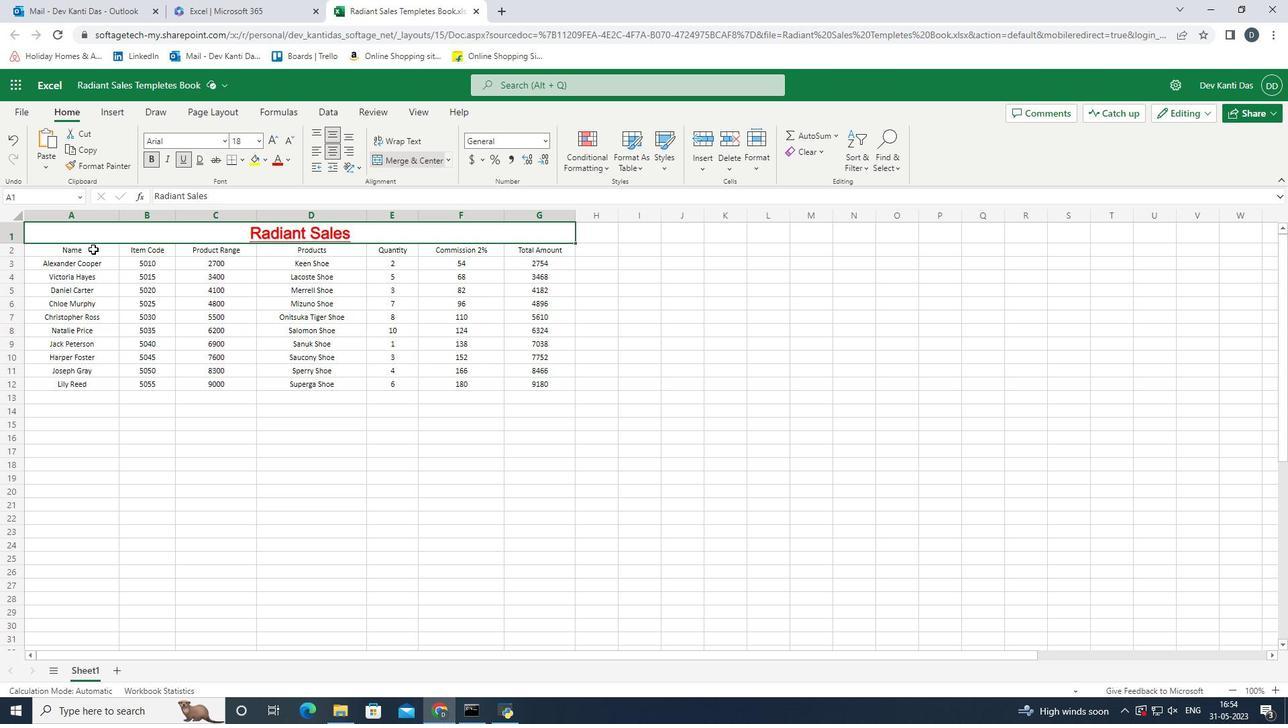 
Action: Mouse pressed left at (93, 249)
Screenshot: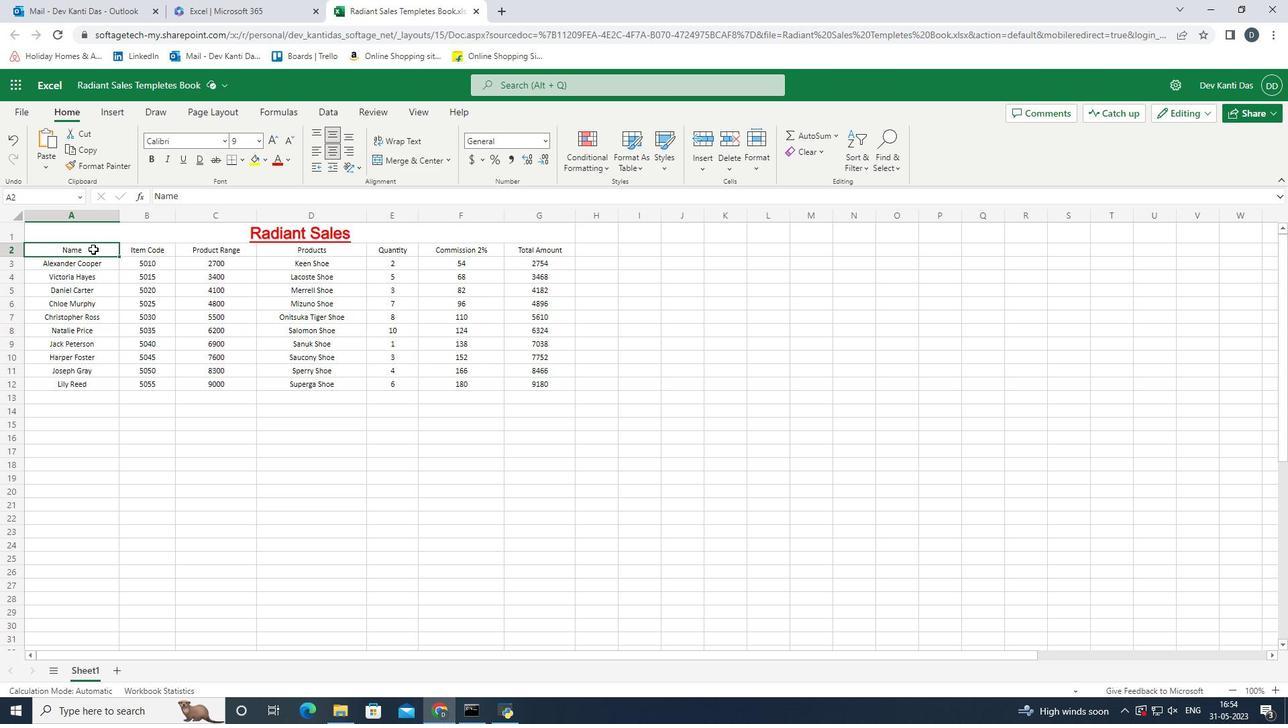 
Action: Mouse moved to (285, 162)
Screenshot: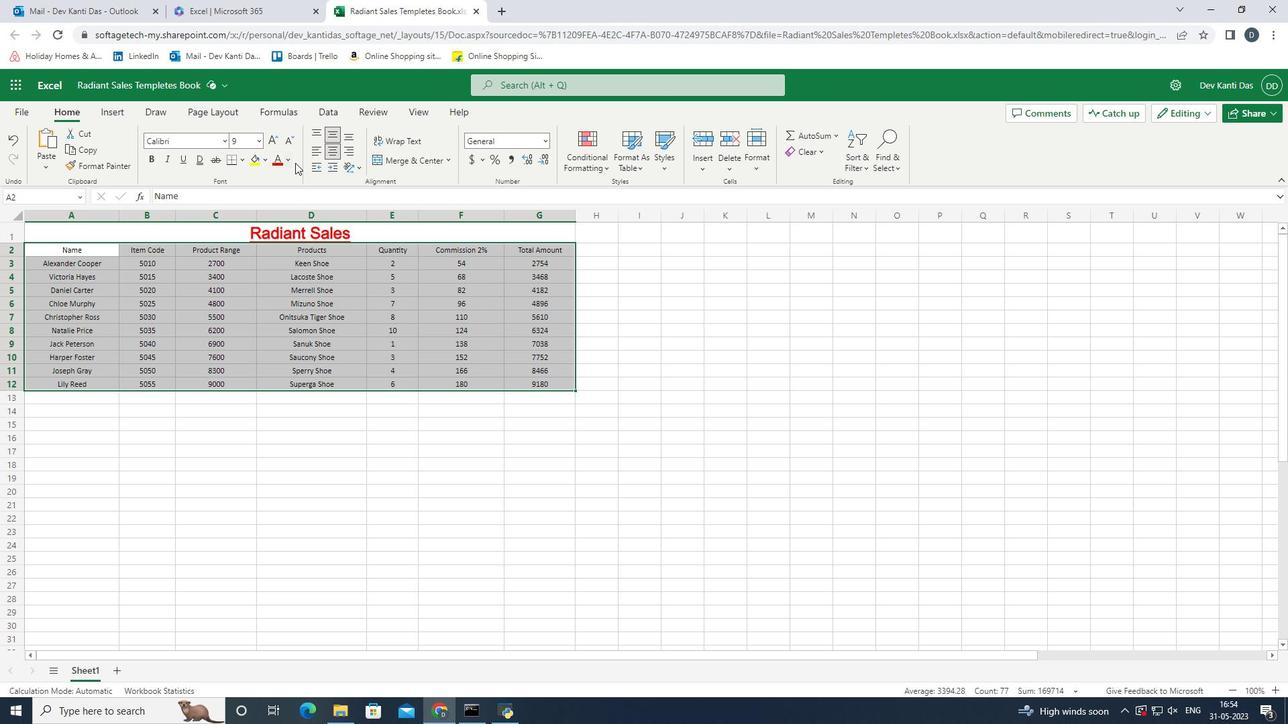 
Action: Mouse pressed left at (285, 162)
Screenshot: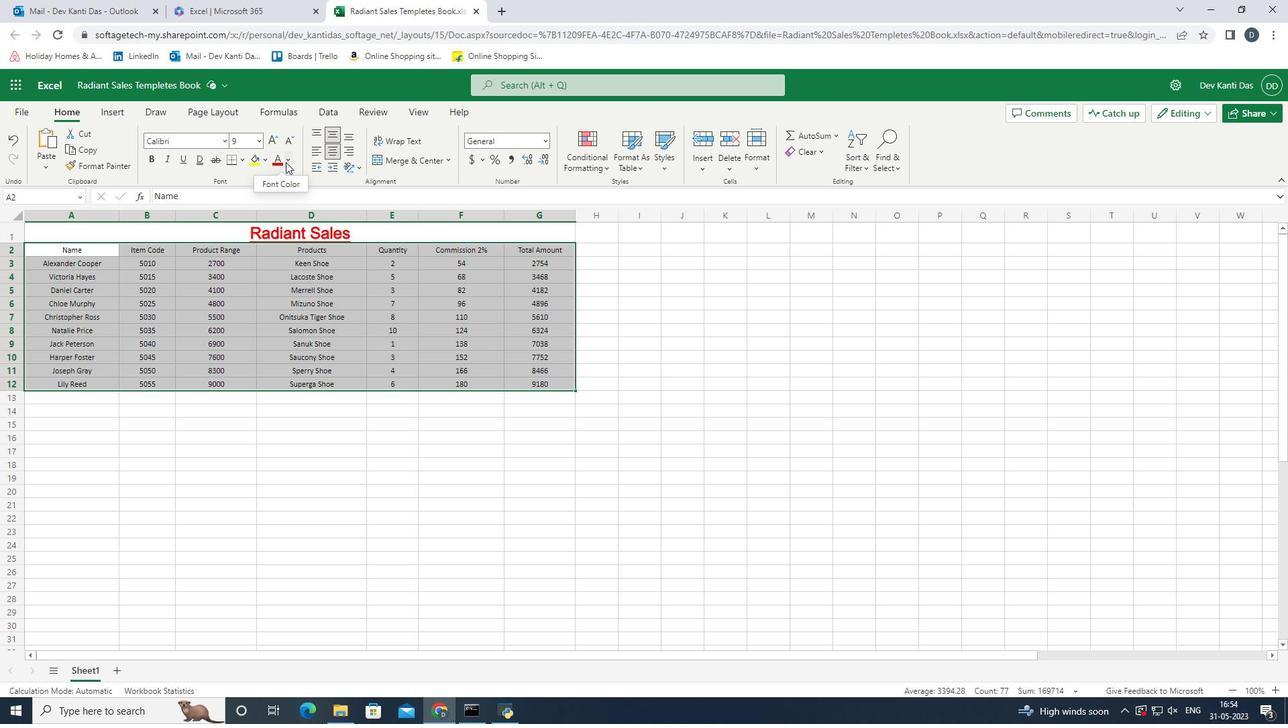 
Action: Mouse moved to (300, 216)
Screenshot: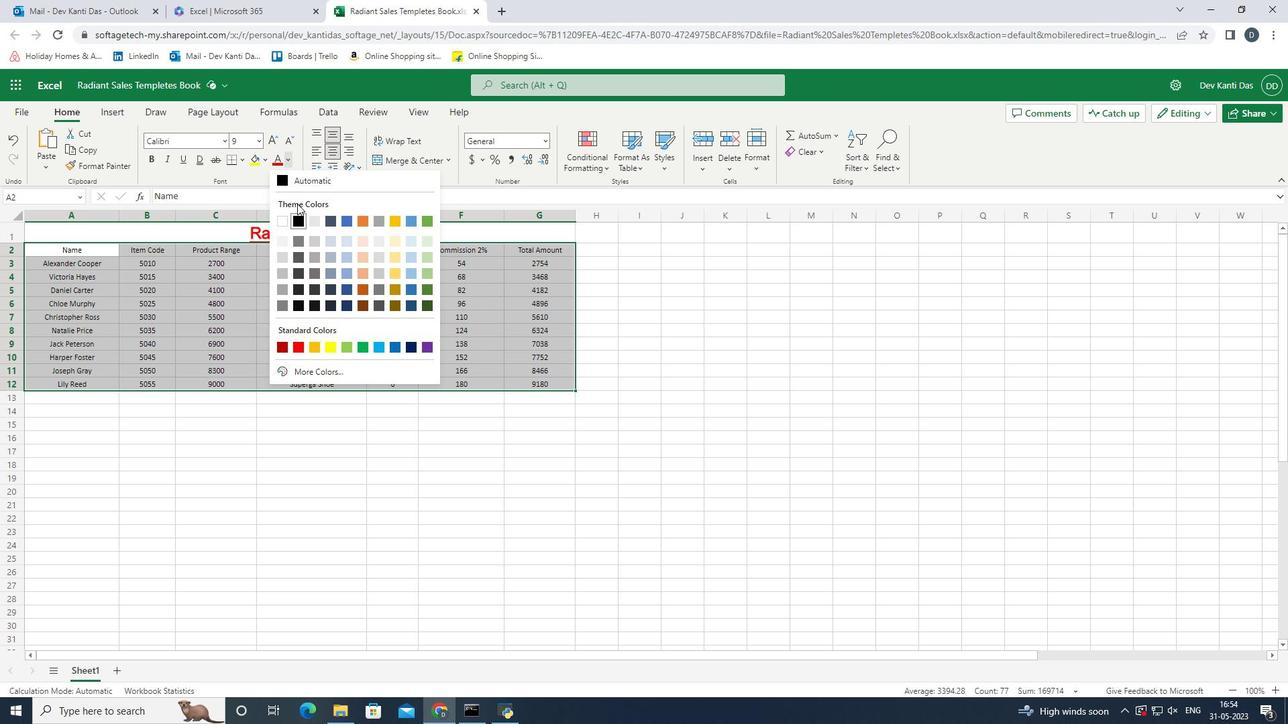 
Action: Mouse pressed left at (300, 216)
Screenshot: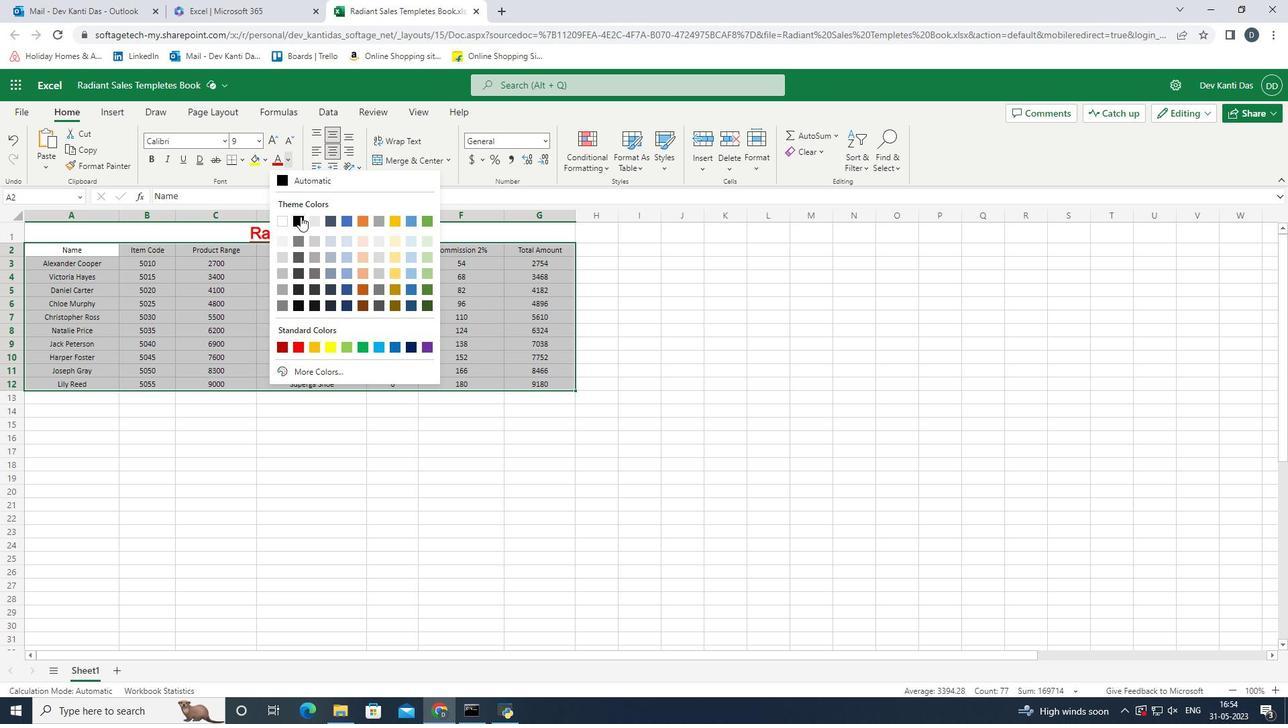 
Action: Mouse moved to (532, 384)
Screenshot: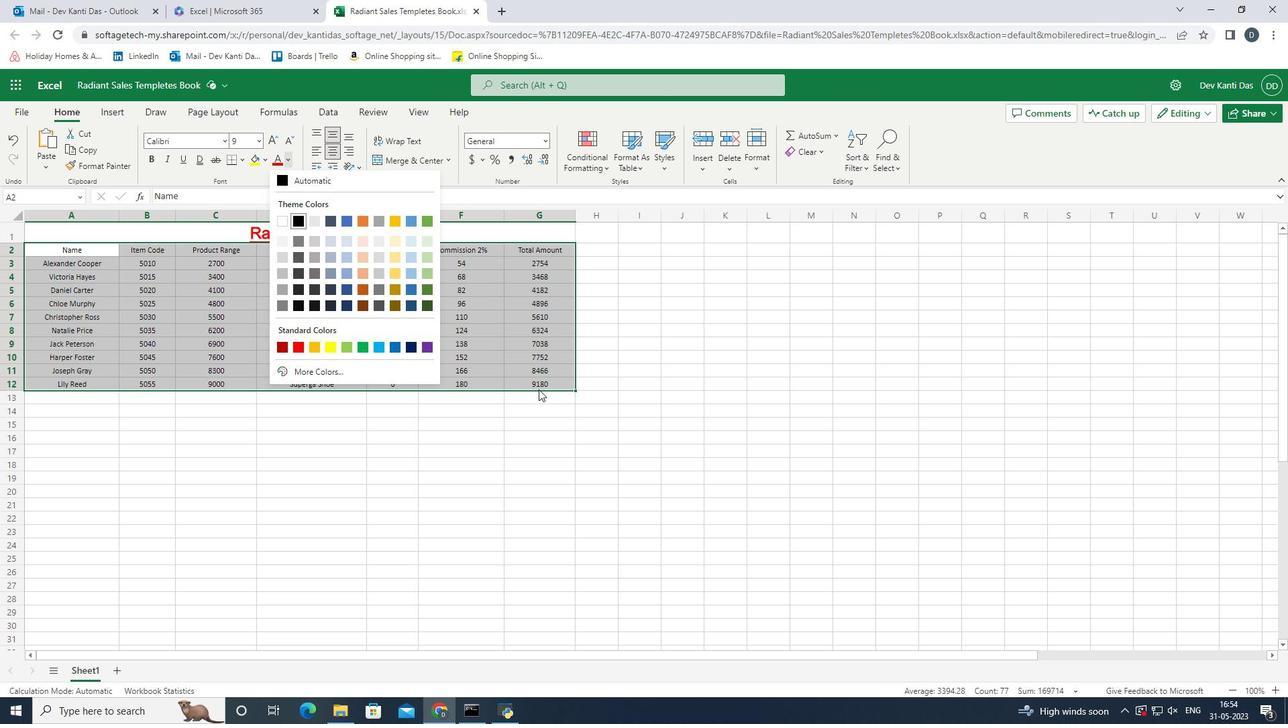 
Action: Mouse pressed left at (532, 384)
Screenshot: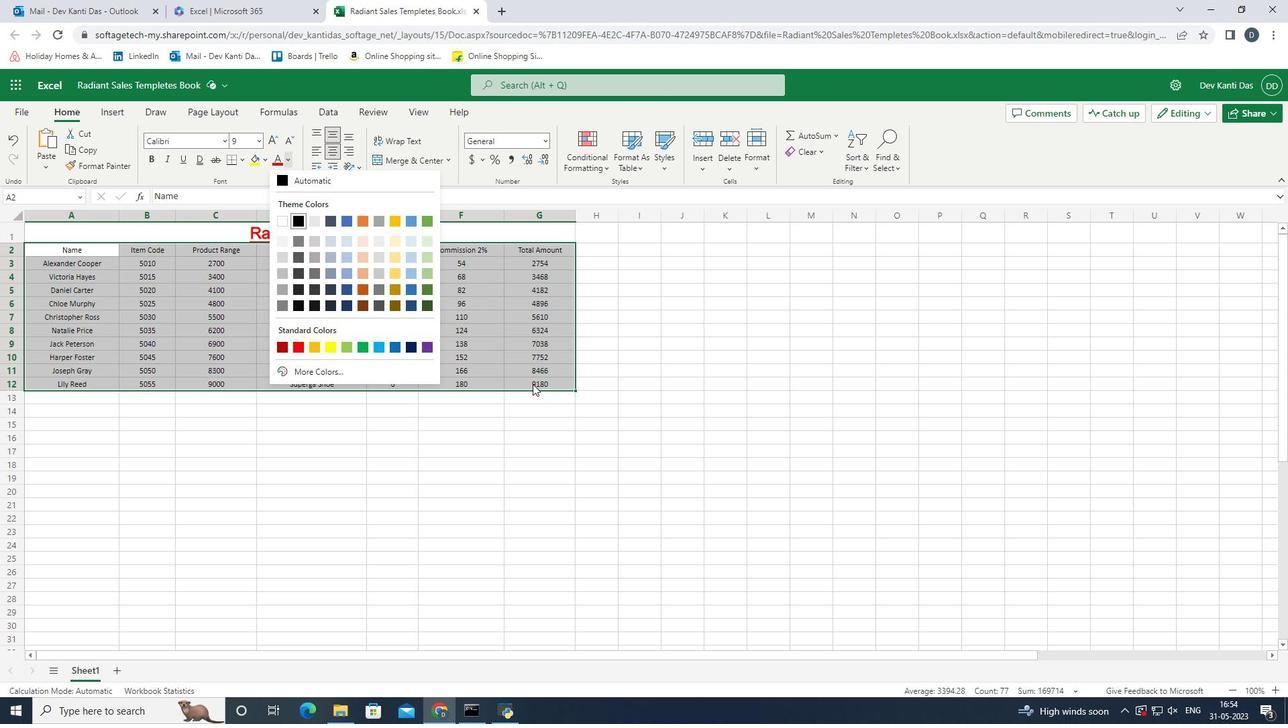 
Action: Mouse moved to (241, 158)
Screenshot: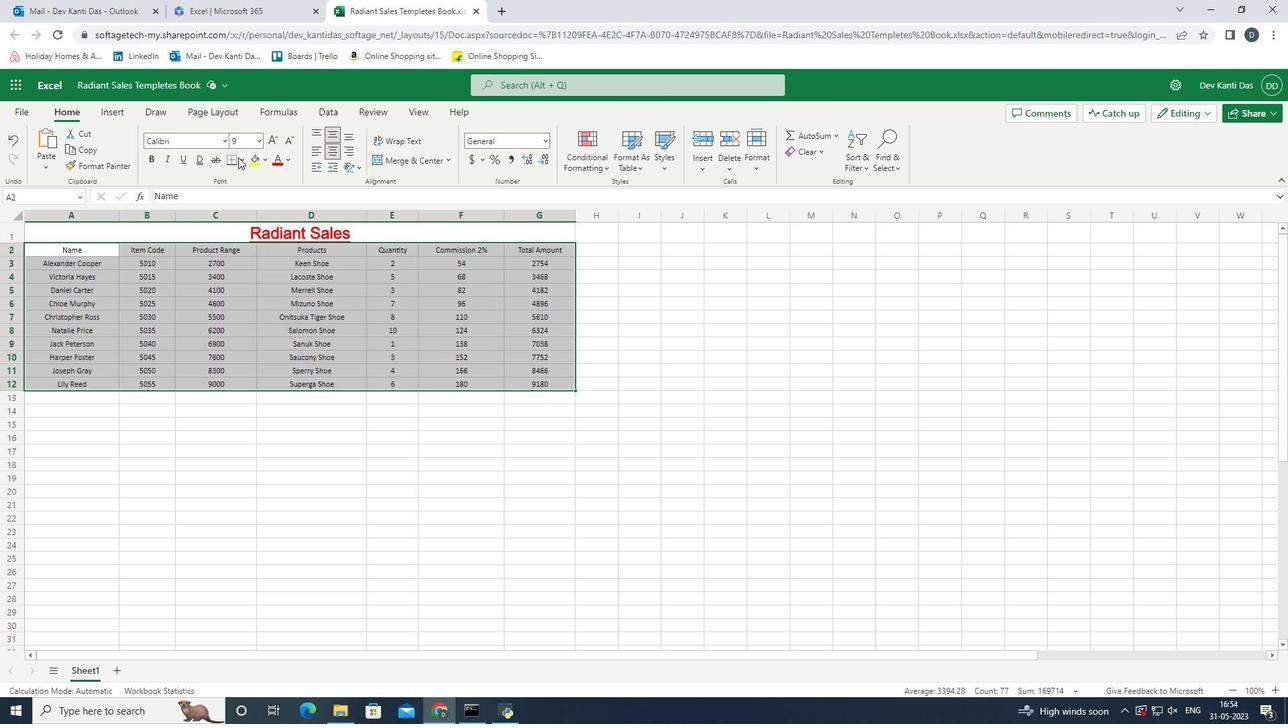 
Action: Mouse pressed left at (241, 158)
Screenshot: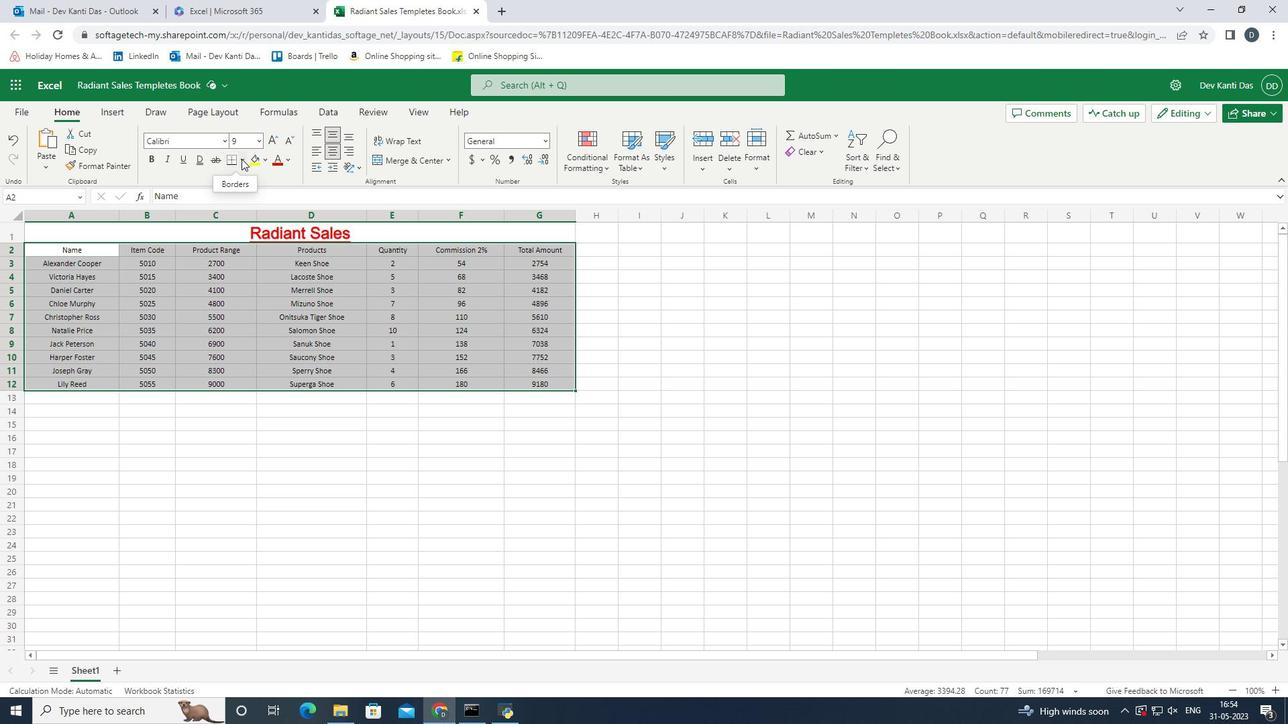 
Action: Mouse moved to (240, 184)
Screenshot: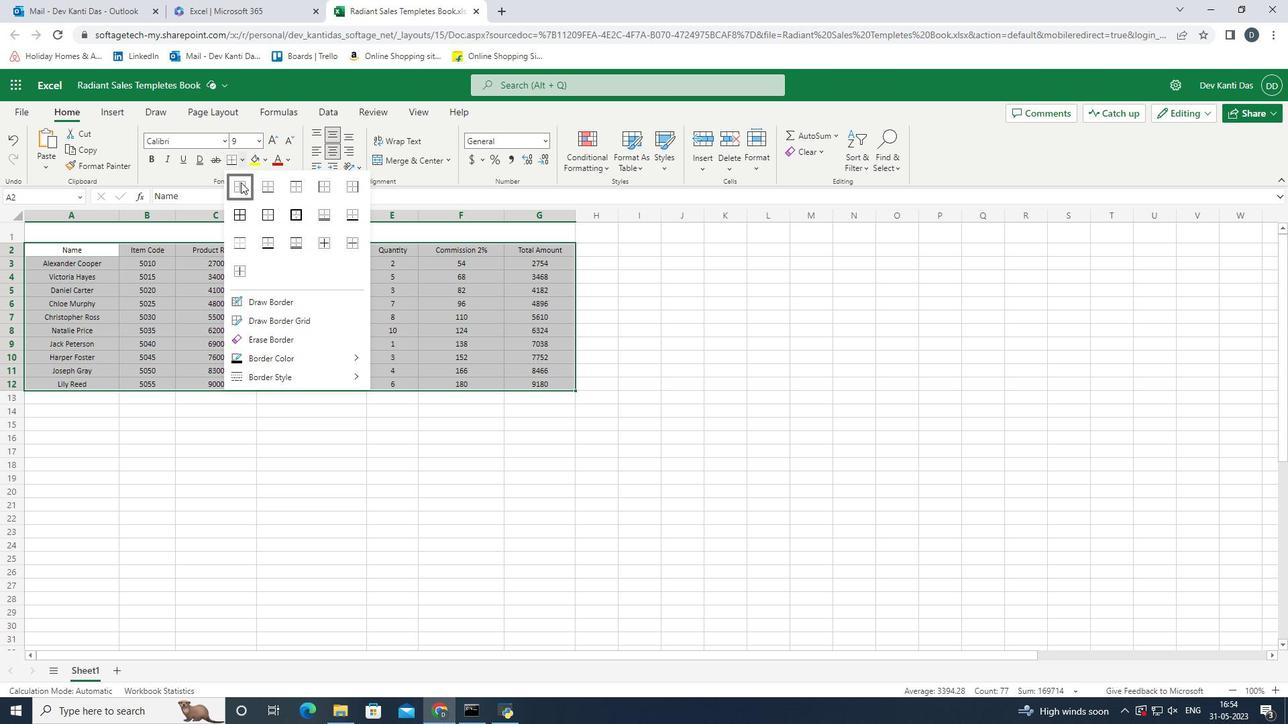 
Action: Mouse pressed left at (240, 184)
Screenshot: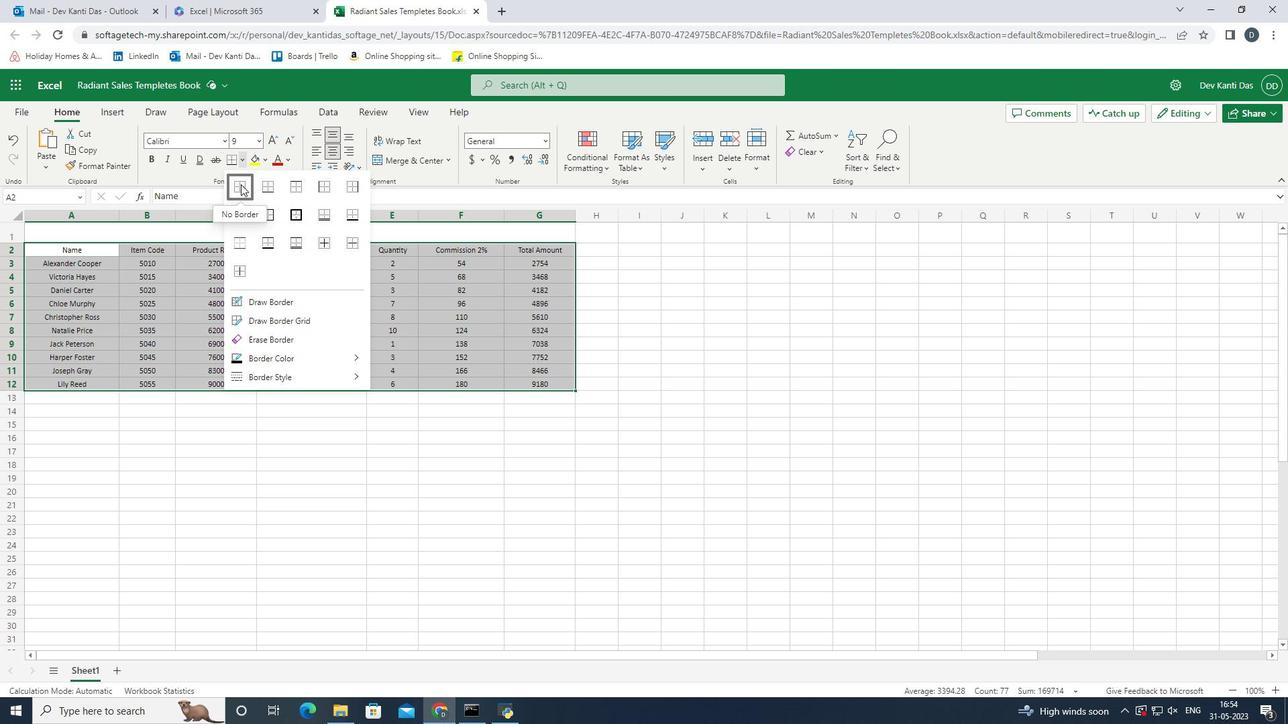 
Action: Mouse moved to (226, 162)
Screenshot: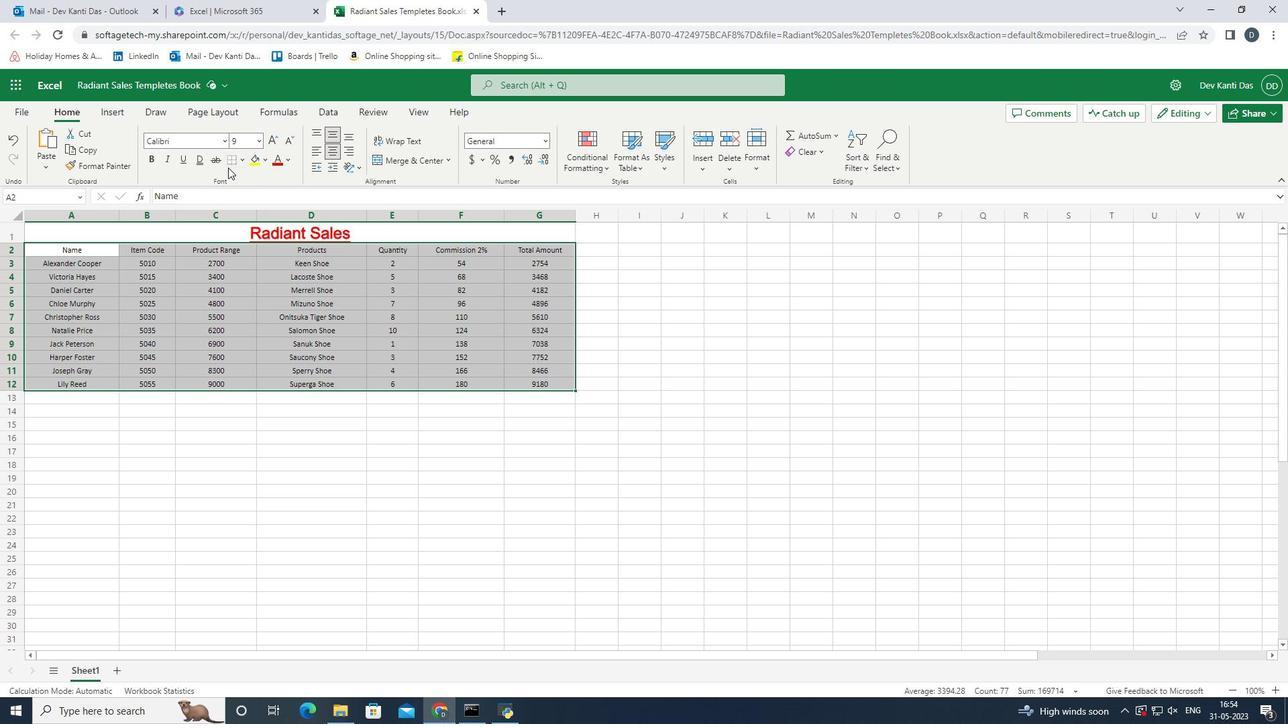
Action: Mouse pressed left at (226, 162)
Screenshot: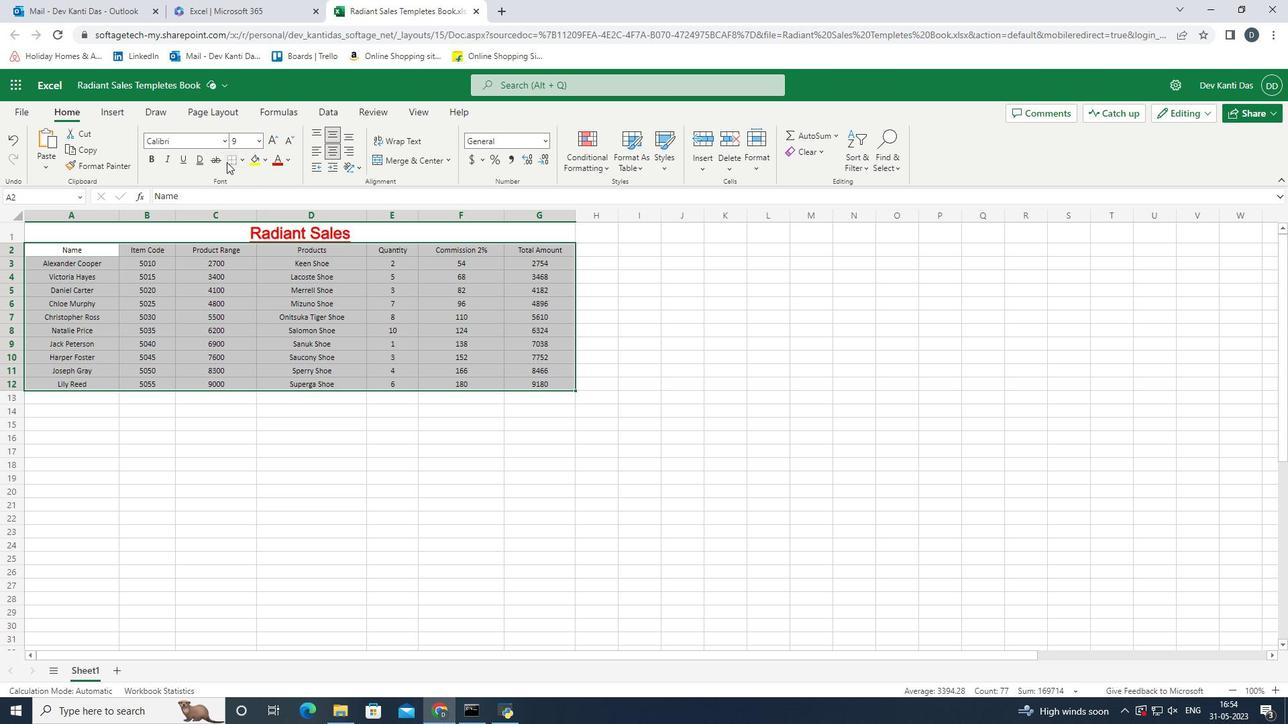 
Action: Mouse pressed left at (226, 162)
Screenshot: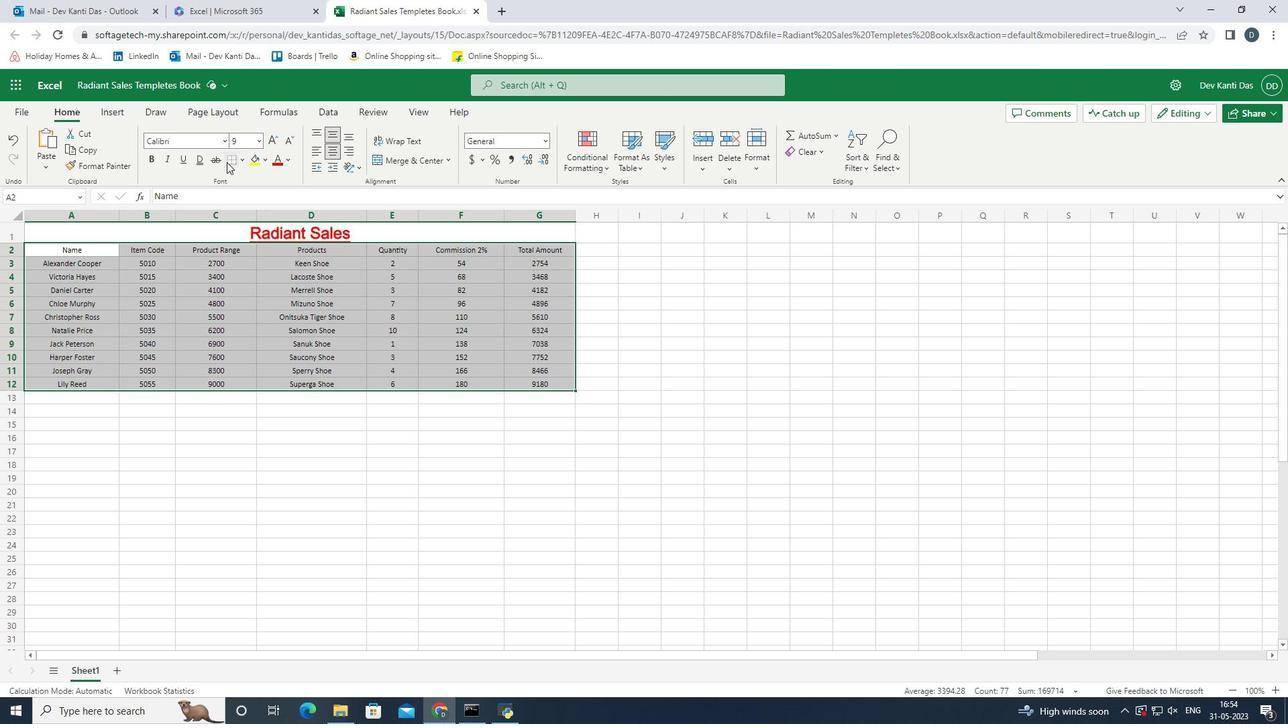 
Action: Mouse moved to (550, 384)
Screenshot: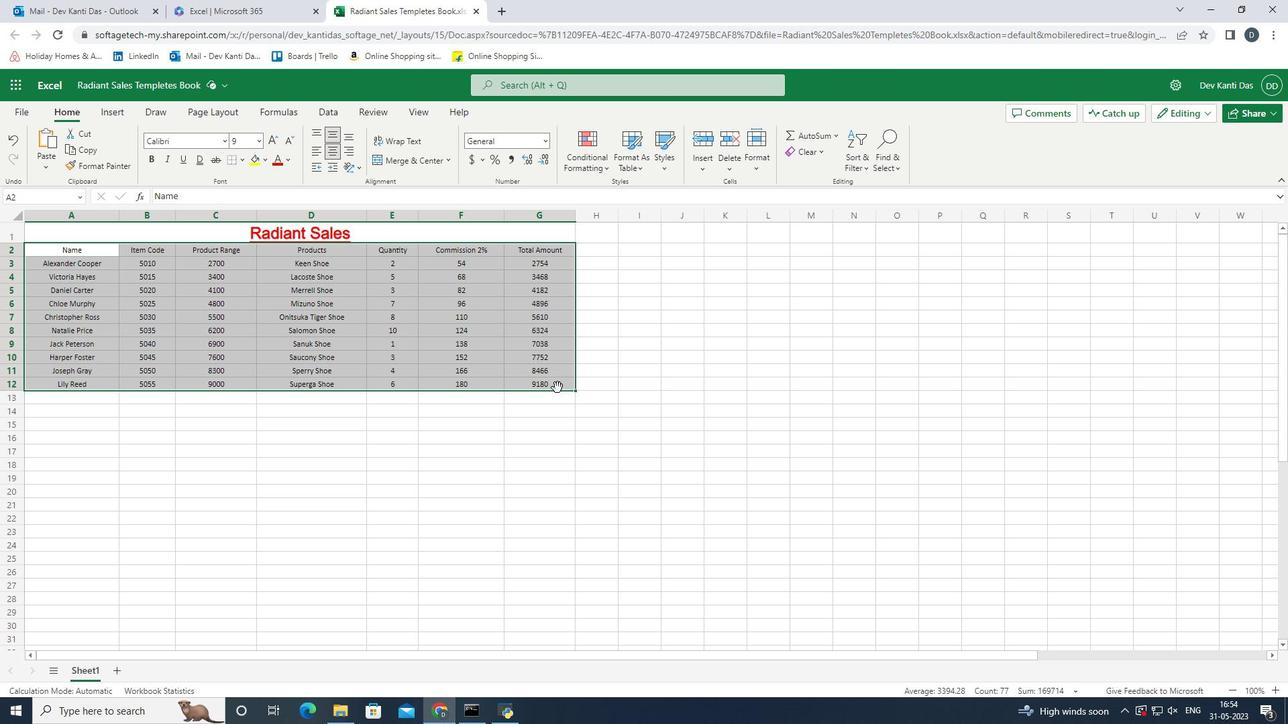 
Action: Mouse pressed left at (550, 384)
Screenshot: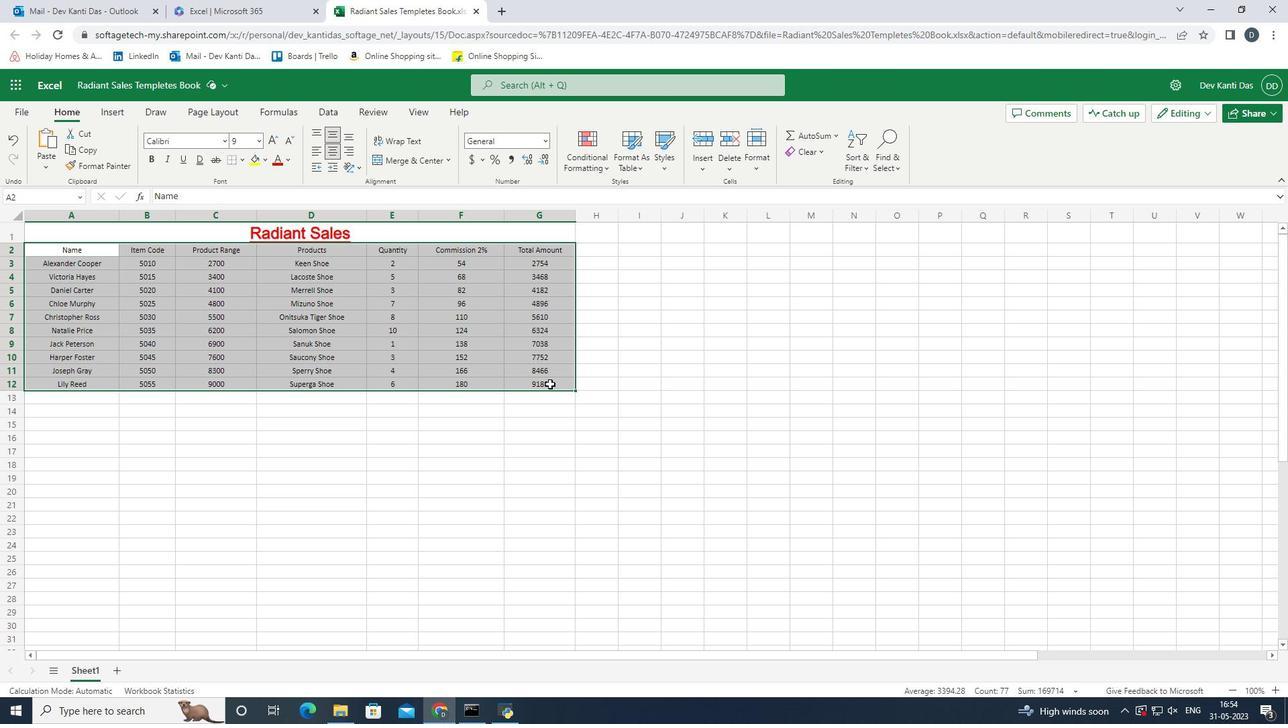 
Action: Mouse moved to (615, 393)
Screenshot: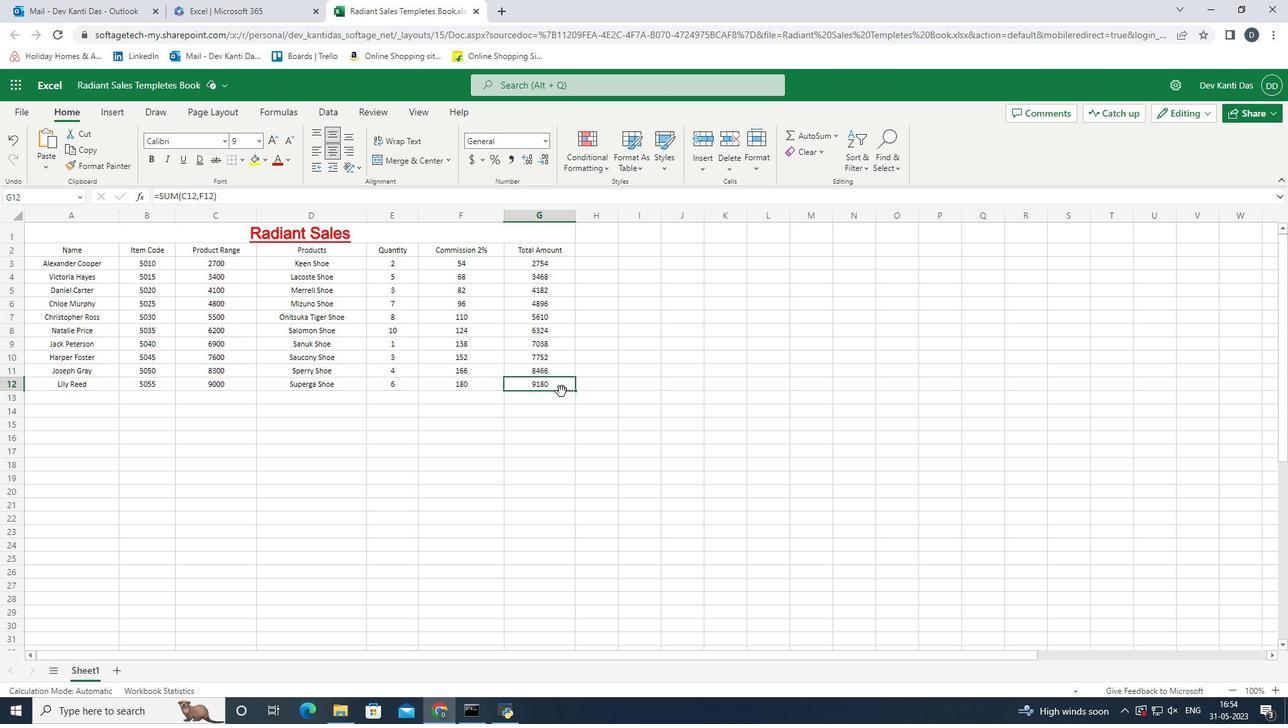 
